 Task: Create new Company, with domain: 'mufg.com' and type: 'Other'. Add new contact for this company, with mail Id: 'Yashika34Kapoor@mufg.com', First Name: Yashika, Last name:  Kapoor, Job Title: 'Social Media Specialist', Phone Number: '(202) 555-7892'. Change life cycle stage to  Lead and lead status to  Open. Logged in from softage.5@softage.net
Action: Mouse moved to (88, 52)
Screenshot: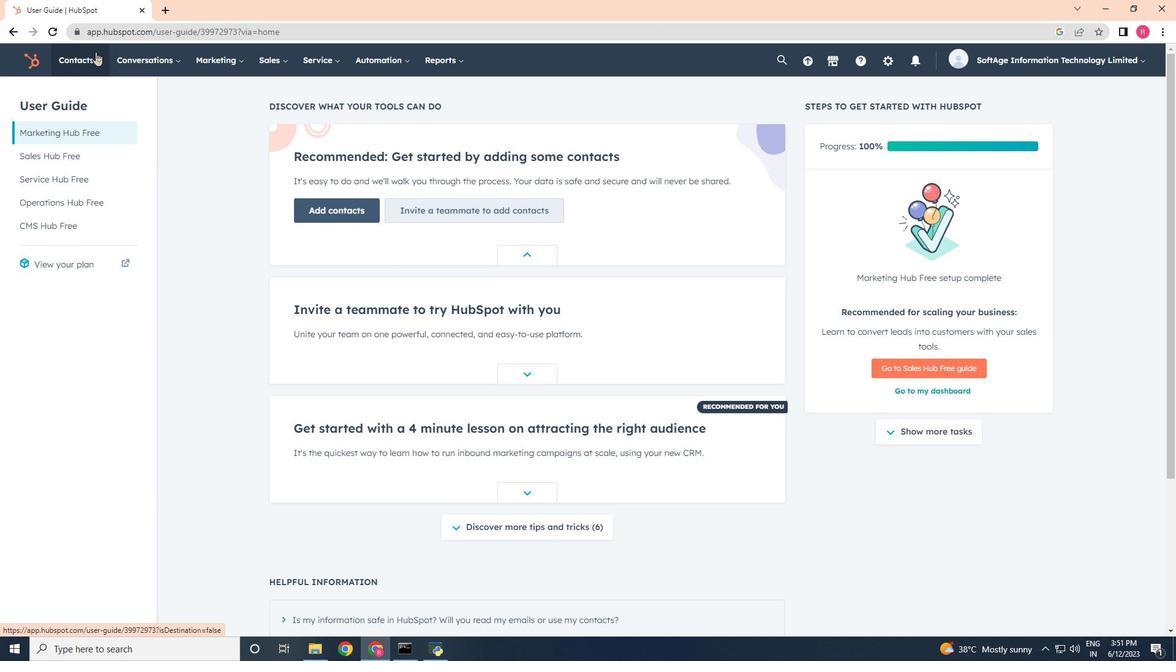 
Action: Mouse pressed left at (88, 52)
Screenshot: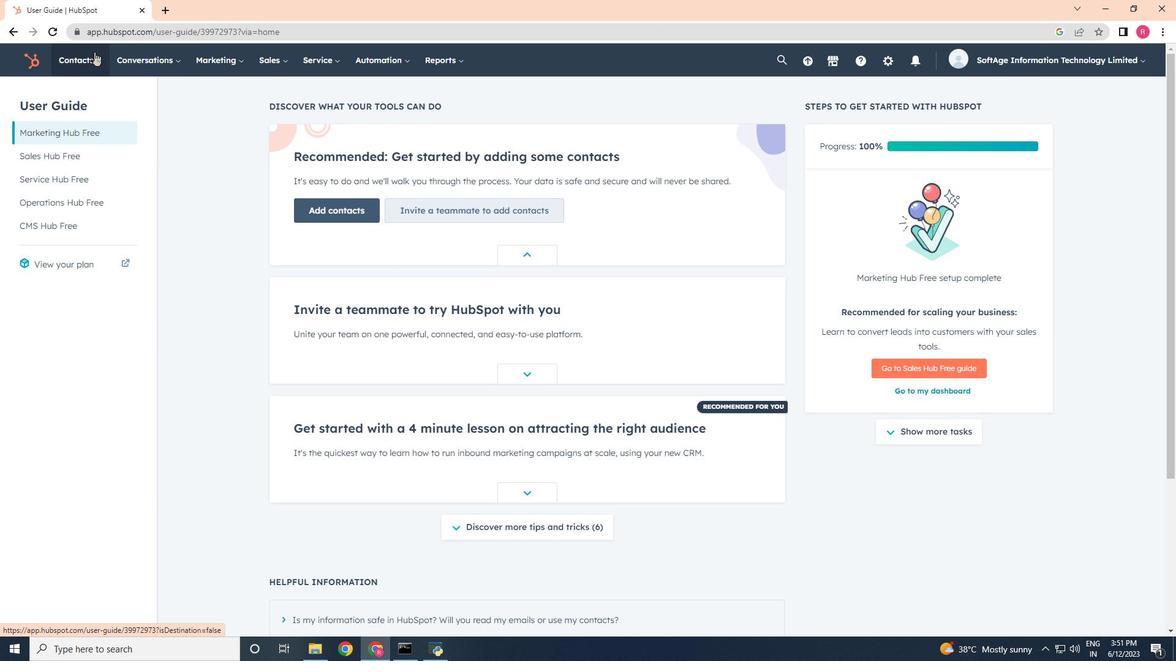 
Action: Mouse moved to (98, 119)
Screenshot: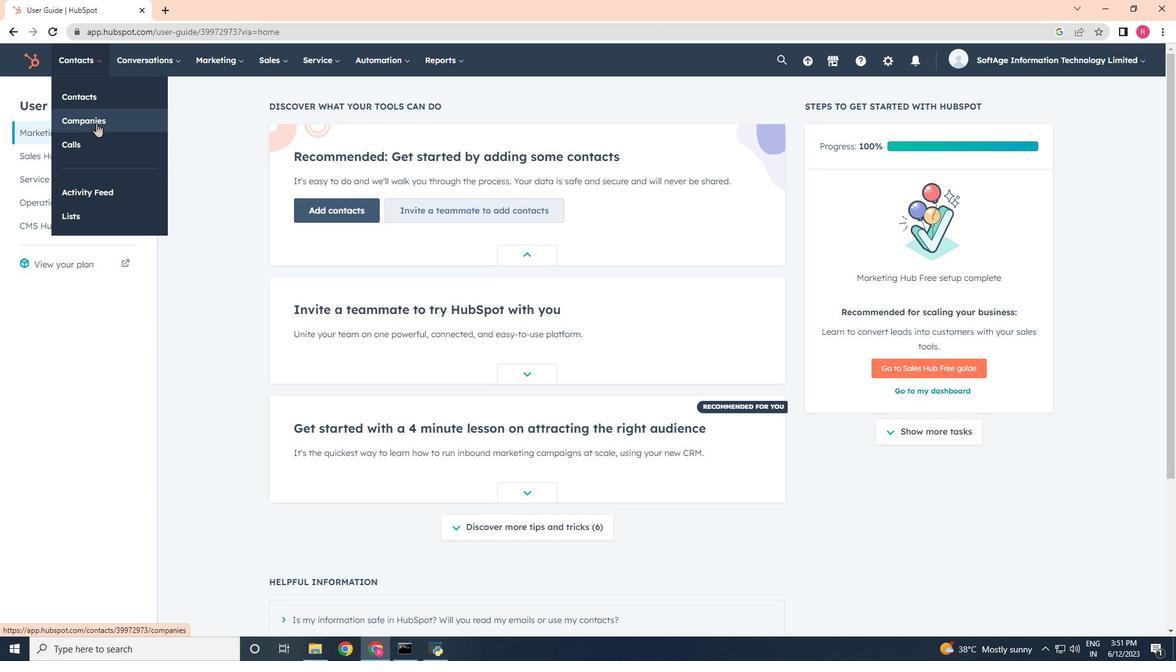 
Action: Mouse pressed left at (98, 119)
Screenshot: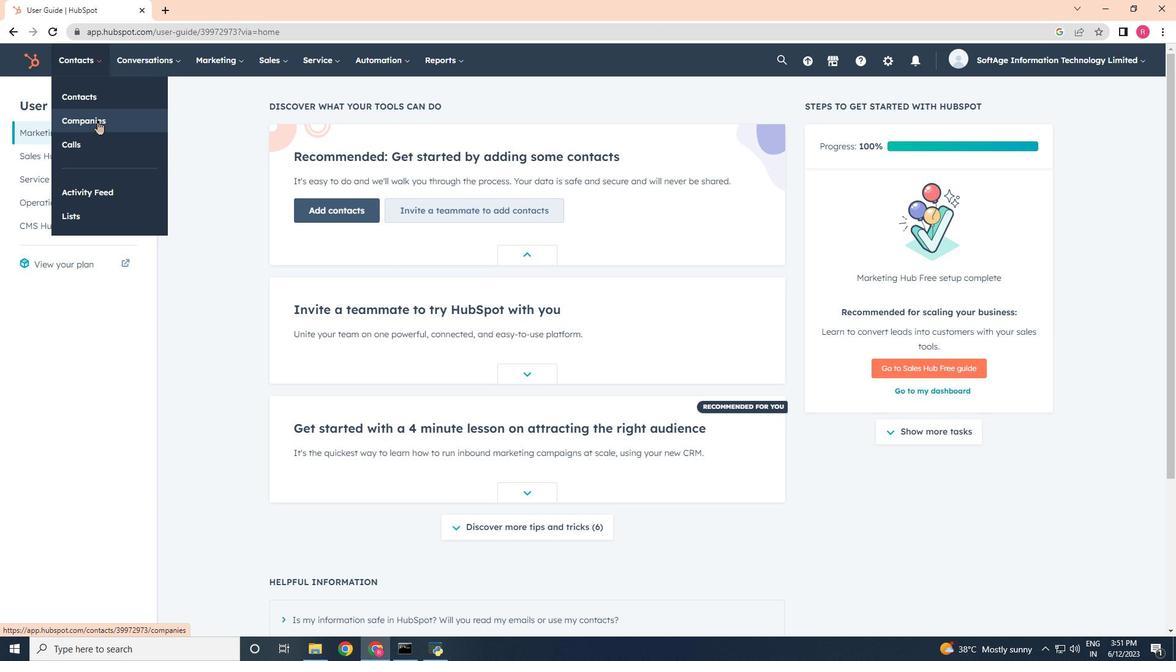 
Action: Mouse moved to (1092, 105)
Screenshot: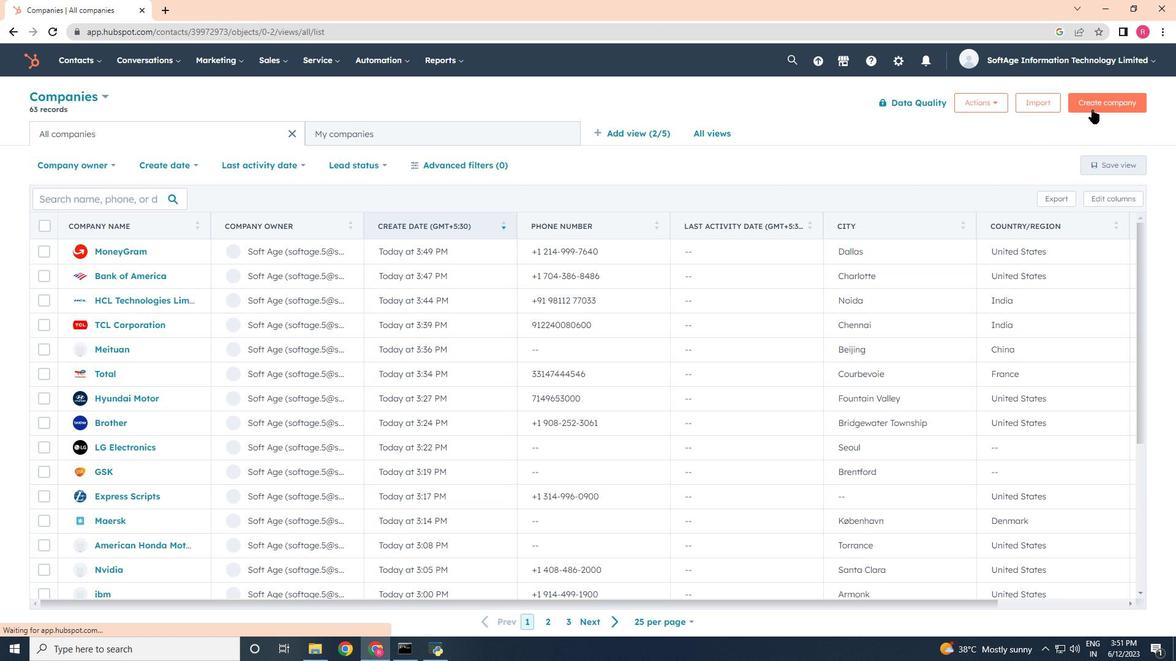 
Action: Mouse pressed left at (1092, 105)
Screenshot: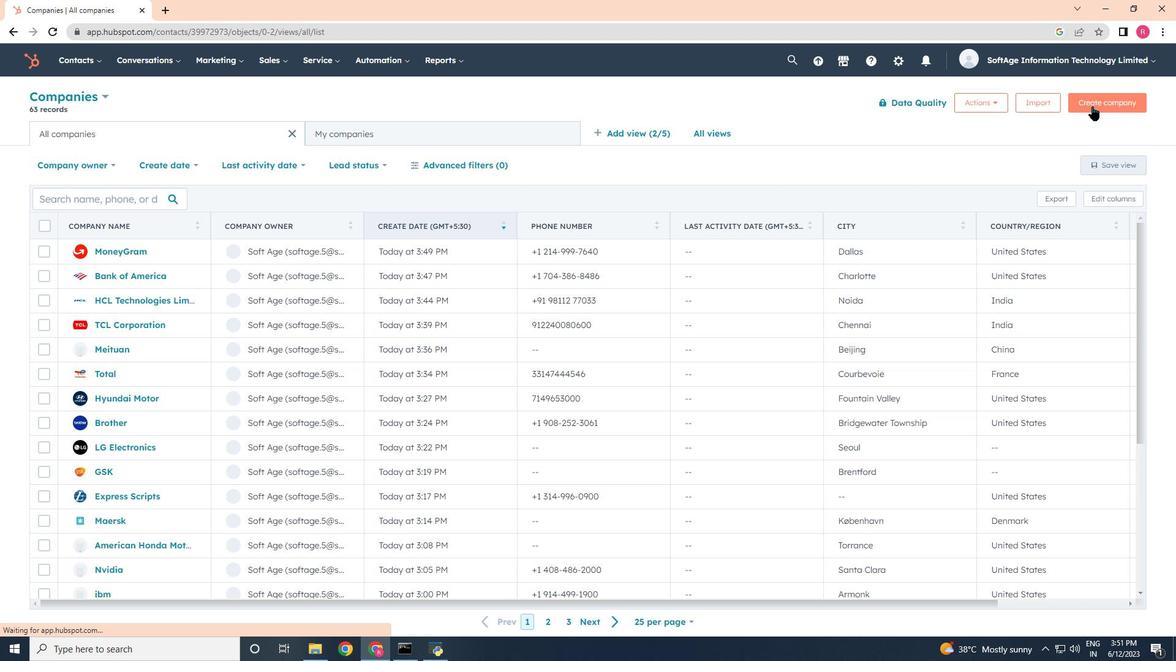 
Action: Mouse moved to (921, 164)
Screenshot: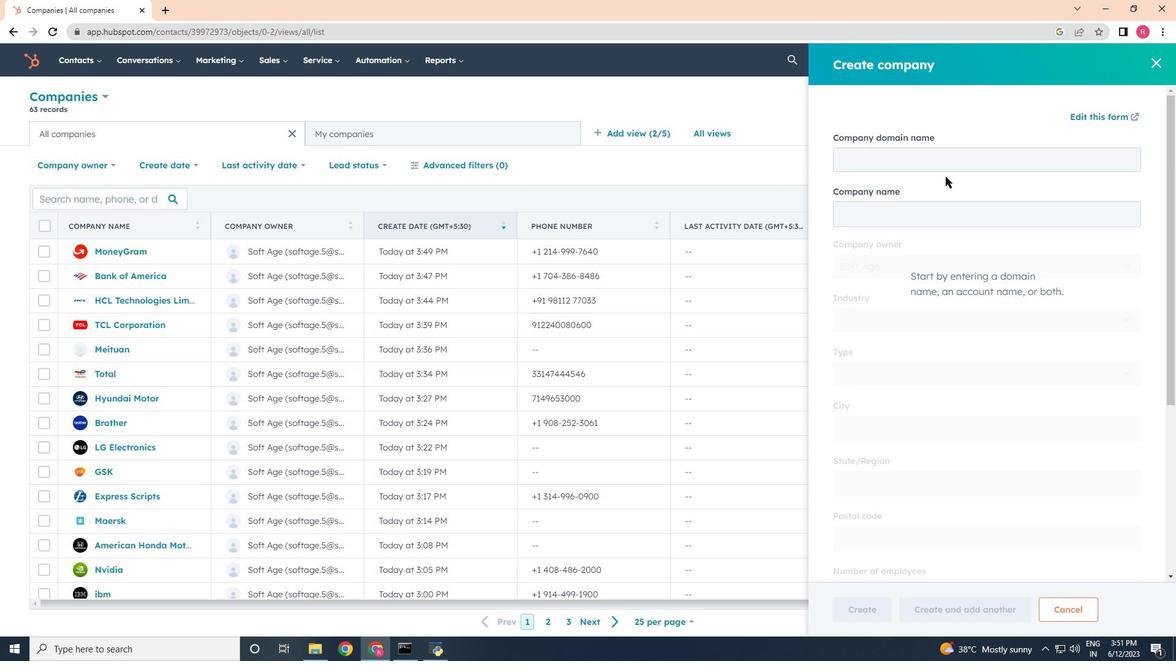 
Action: Mouse pressed left at (921, 164)
Screenshot: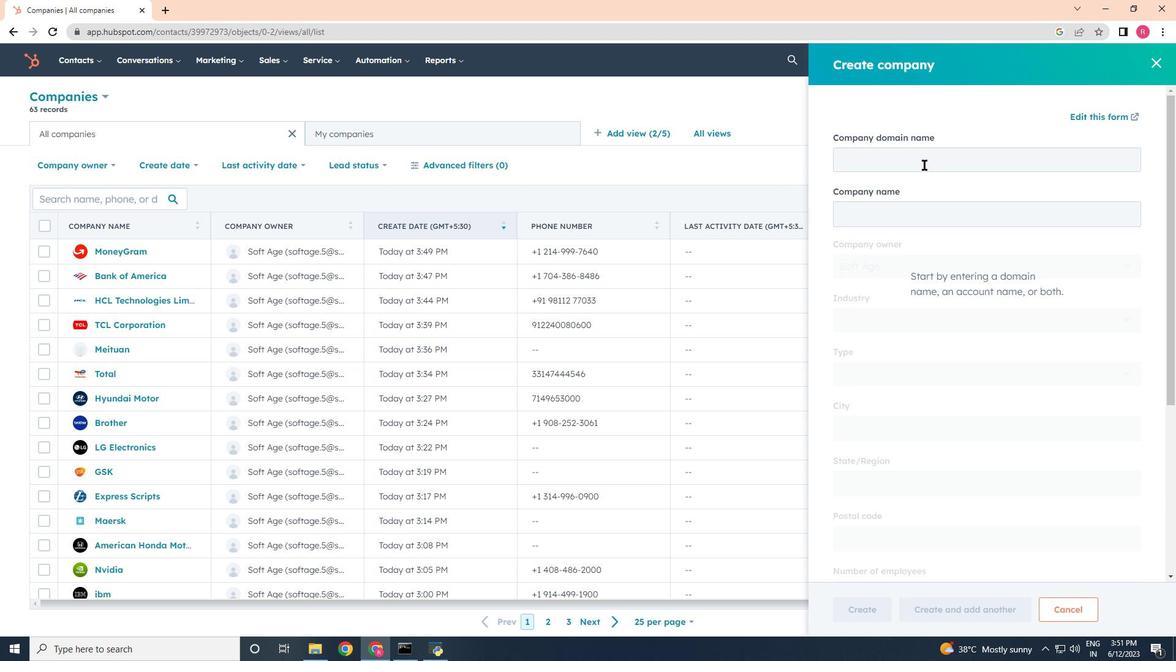 
Action: Key pressed mufg.com<Key.tab><Key.tab><Key.tab><Key.tab><Key.down><Key.up>
Screenshot: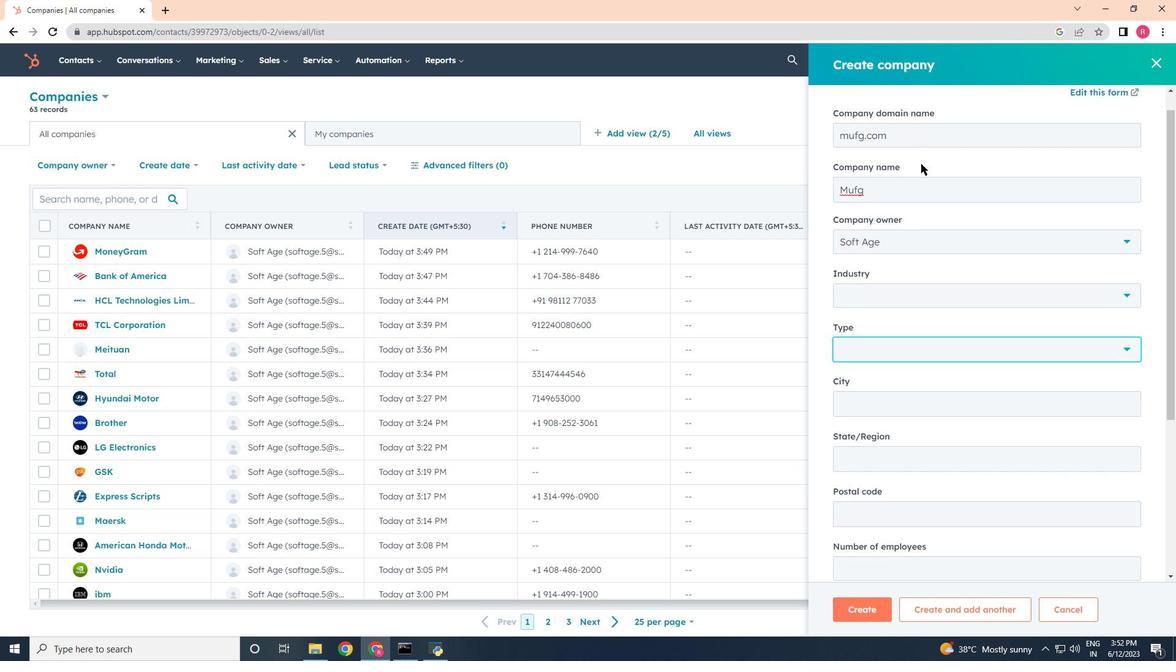 
Action: Mouse moved to (879, 393)
Screenshot: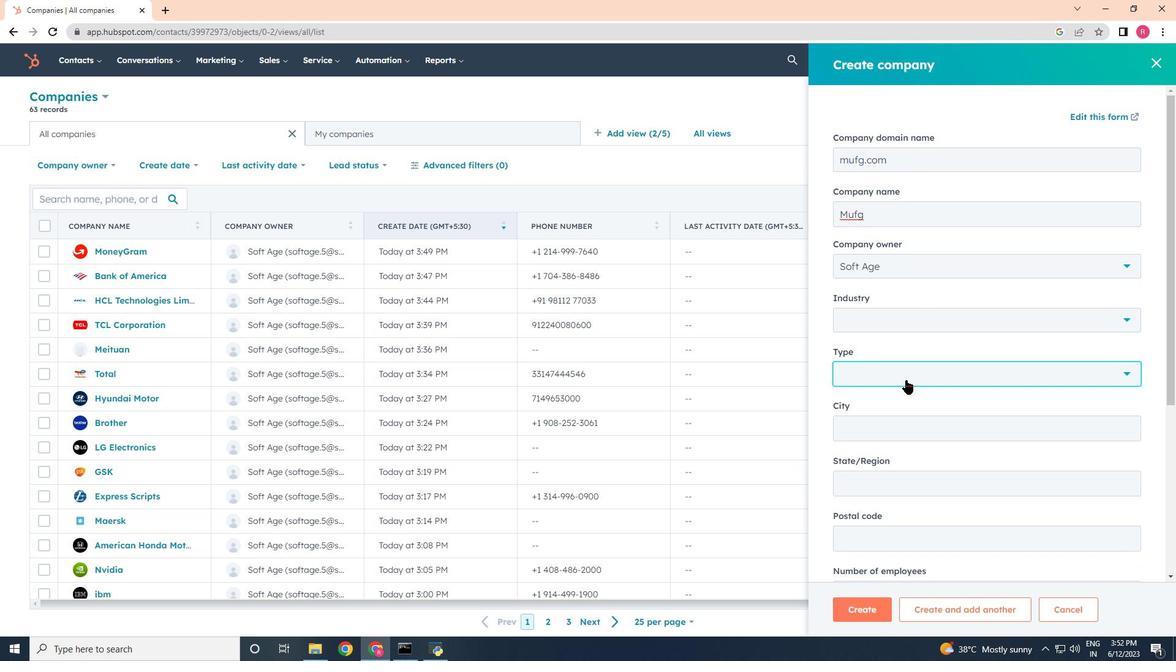 
Action: Mouse pressed left at (879, 393)
Screenshot: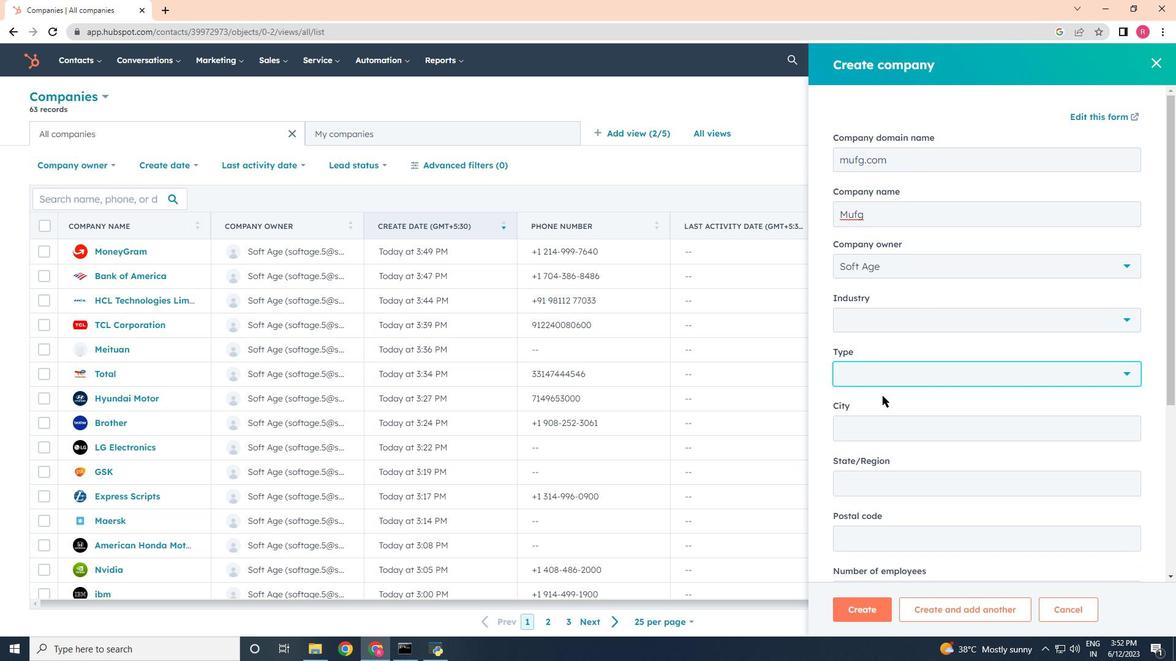 
Action: Mouse moved to (877, 378)
Screenshot: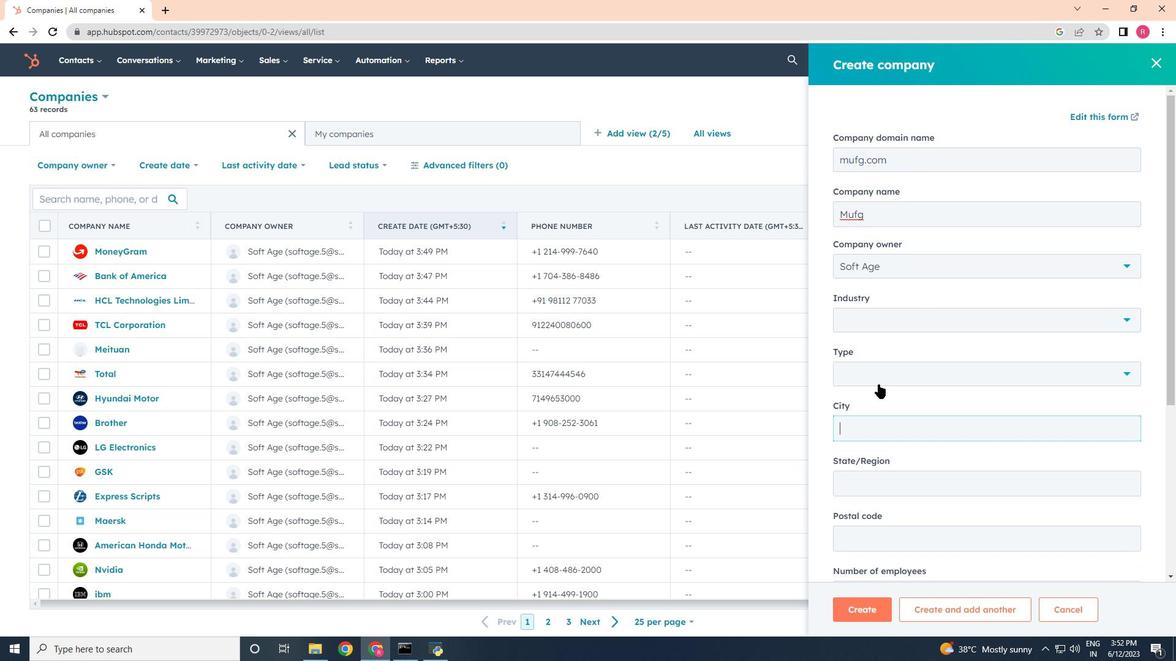 
Action: Mouse pressed left at (877, 378)
Screenshot: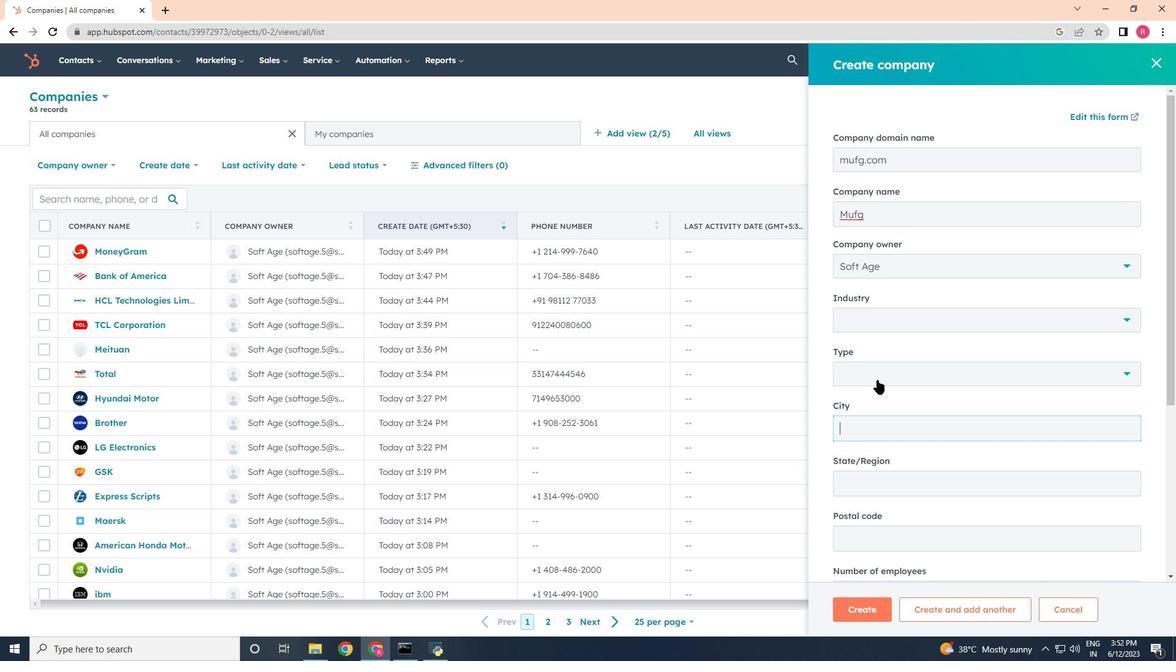
Action: Mouse moved to (874, 507)
Screenshot: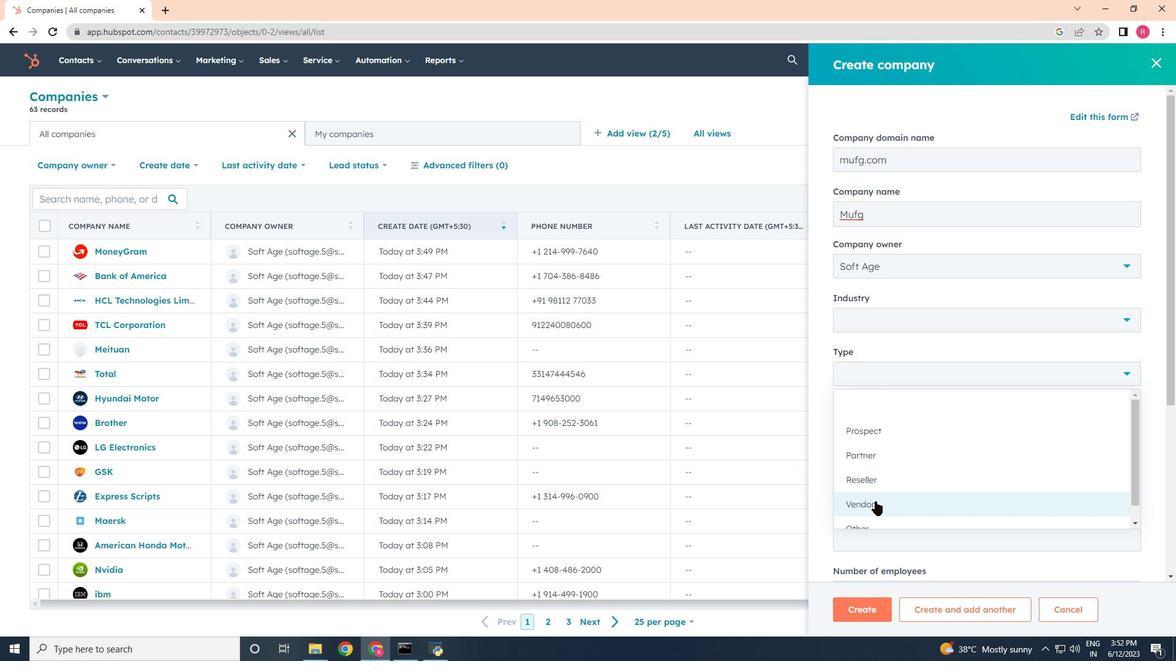 
Action: Mouse scrolled (874, 507) with delta (0, 0)
Screenshot: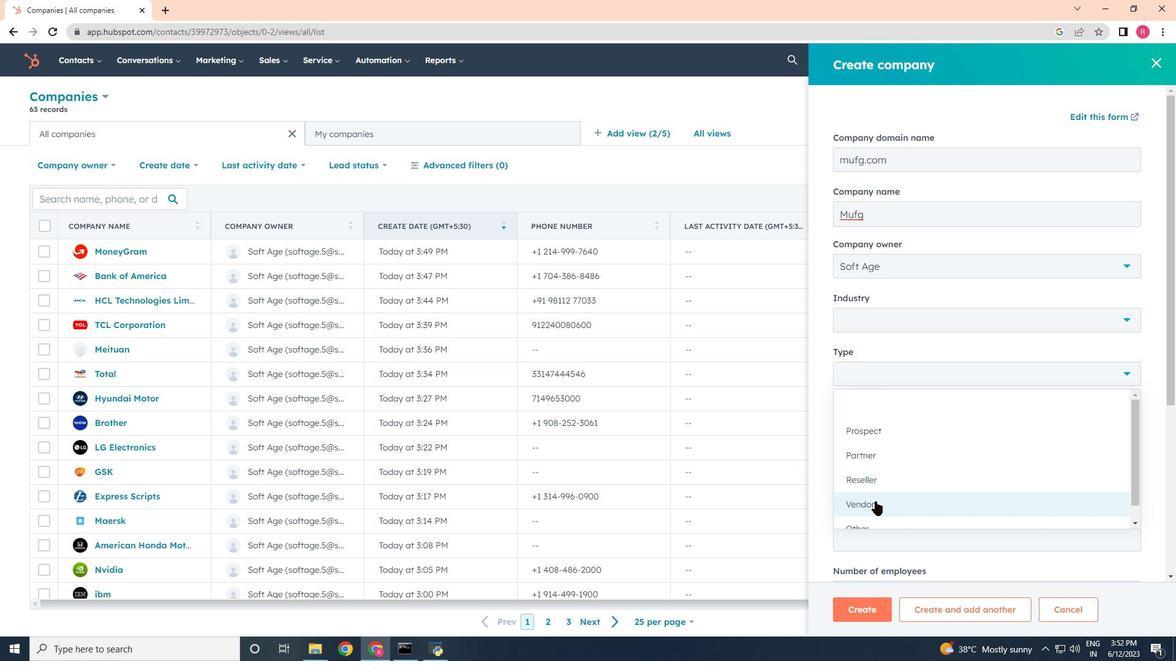 
Action: Mouse moved to (874, 511)
Screenshot: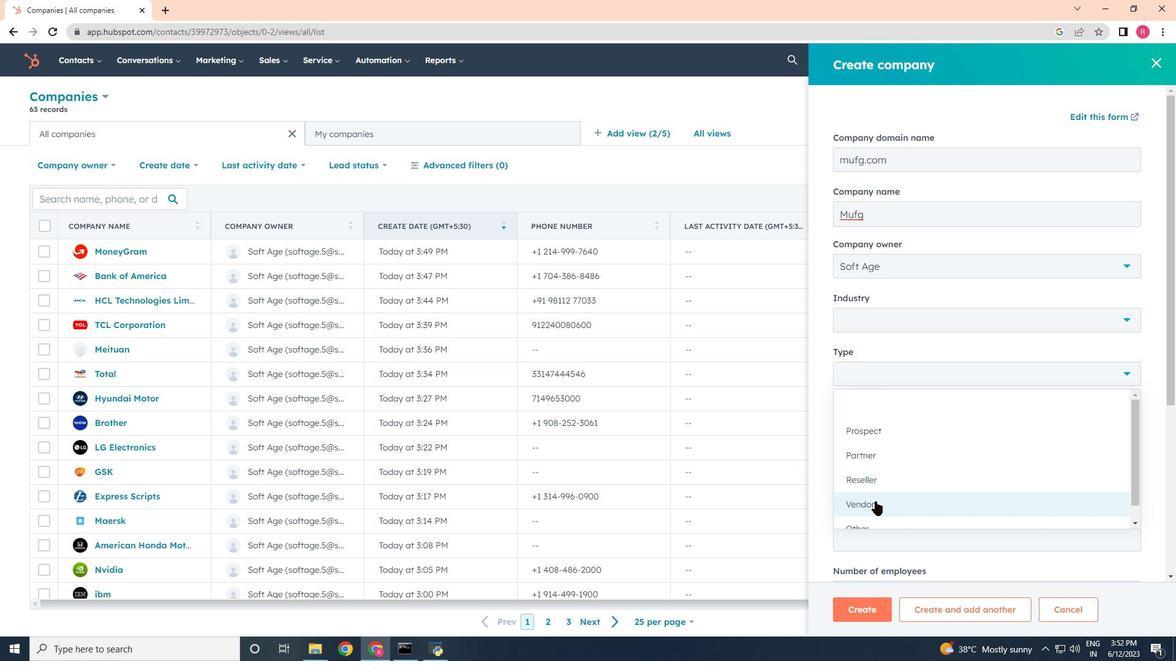 
Action: Mouse scrolled (874, 510) with delta (0, 0)
Screenshot: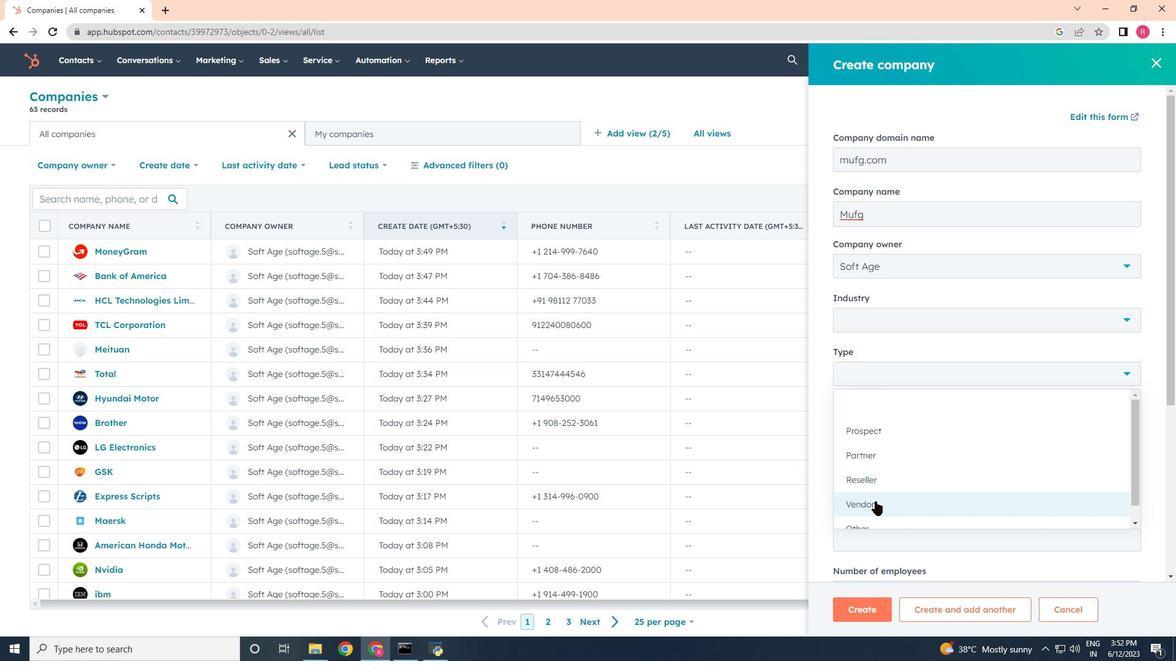 
Action: Mouse scrolled (874, 510) with delta (0, 0)
Screenshot: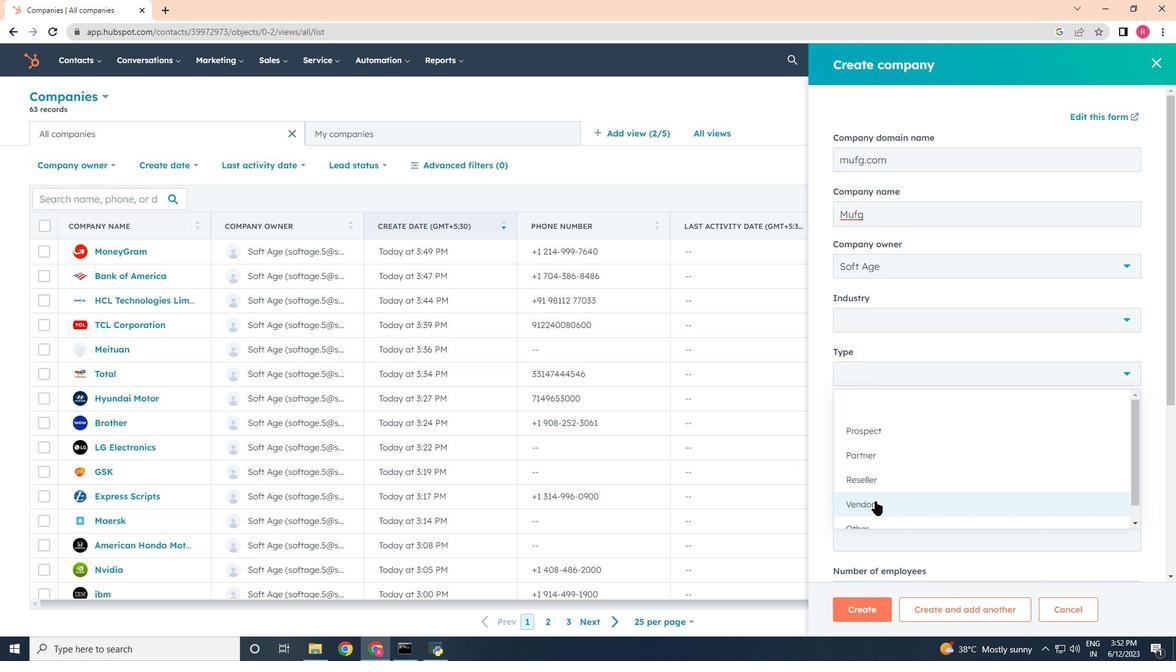 
Action: Mouse moved to (873, 512)
Screenshot: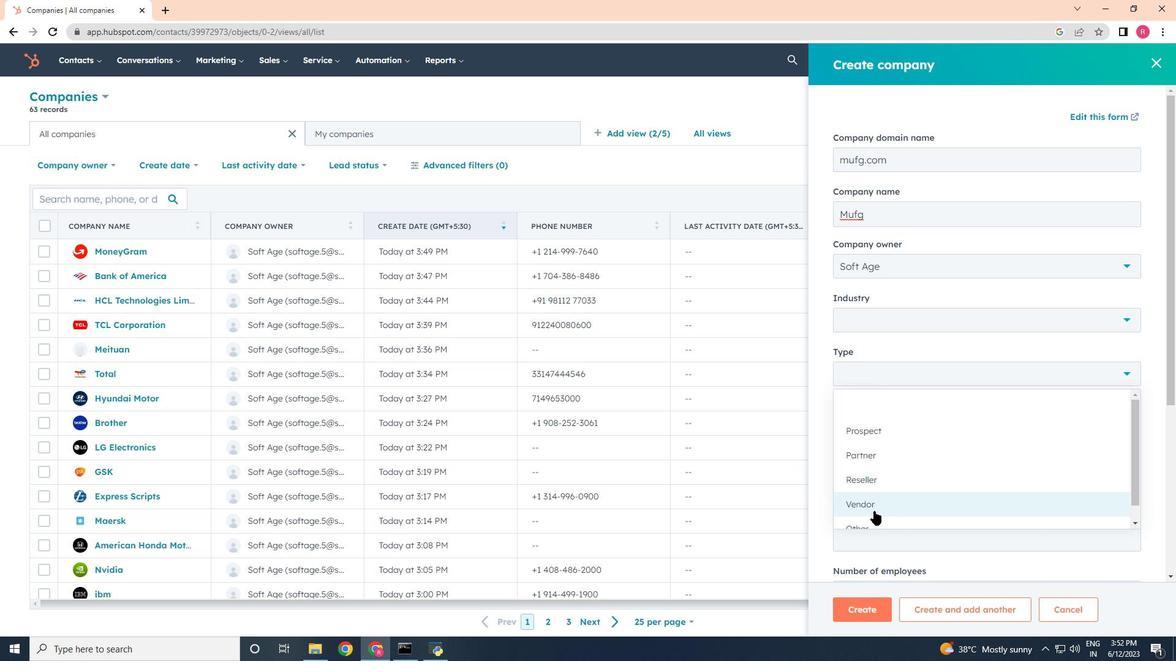 
Action: Mouse pressed left at (873, 512)
Screenshot: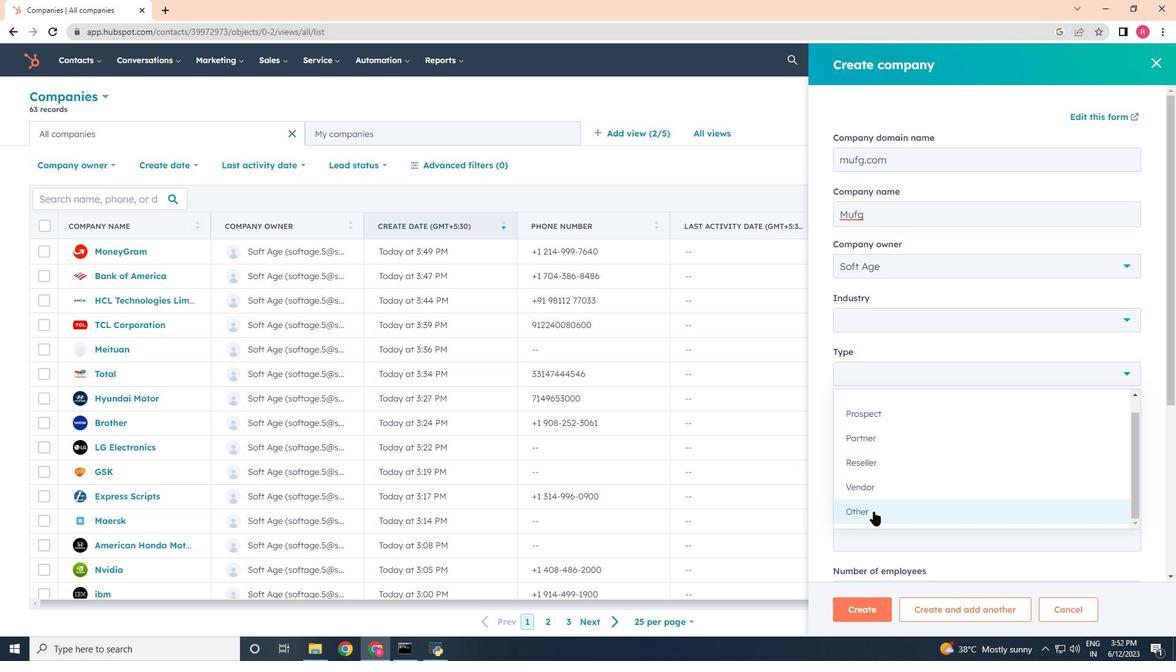 
Action: Mouse moved to (865, 440)
Screenshot: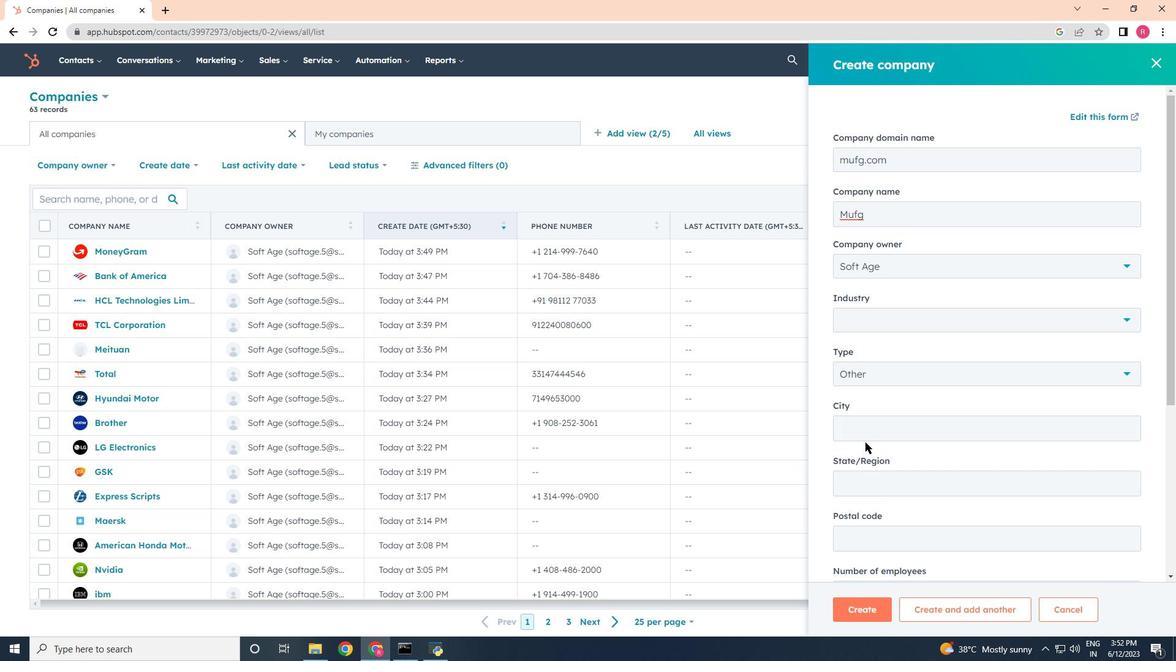 
Action: Mouse scrolled (865, 441) with delta (0, 0)
Screenshot: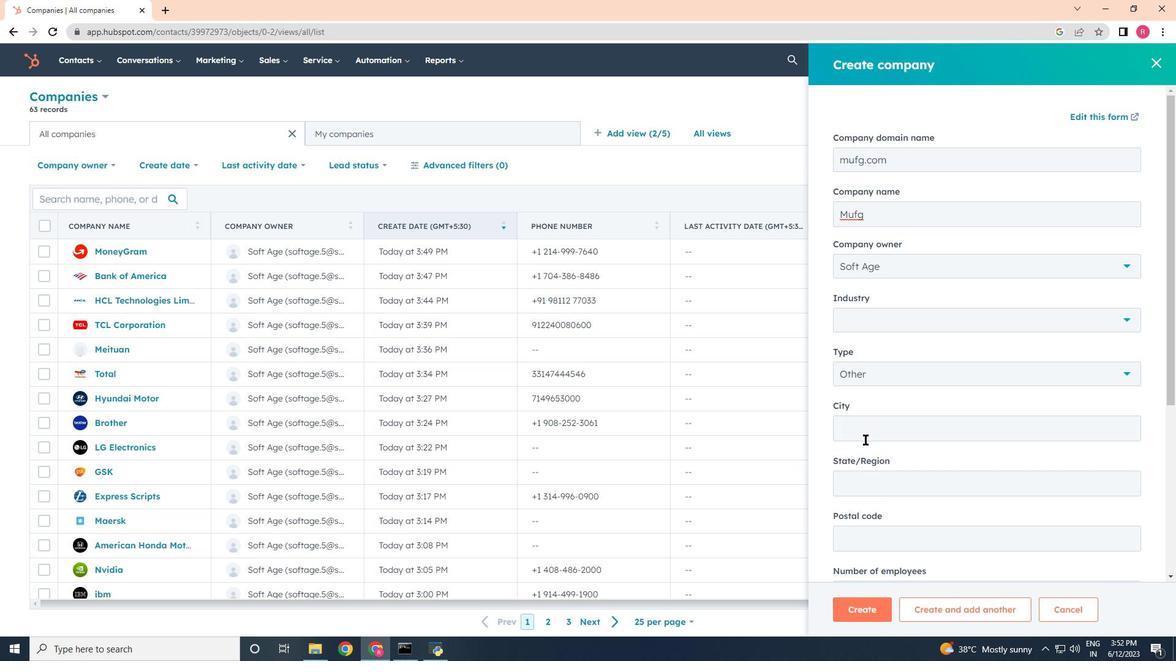 
Action: Mouse scrolled (865, 441) with delta (0, 0)
Screenshot: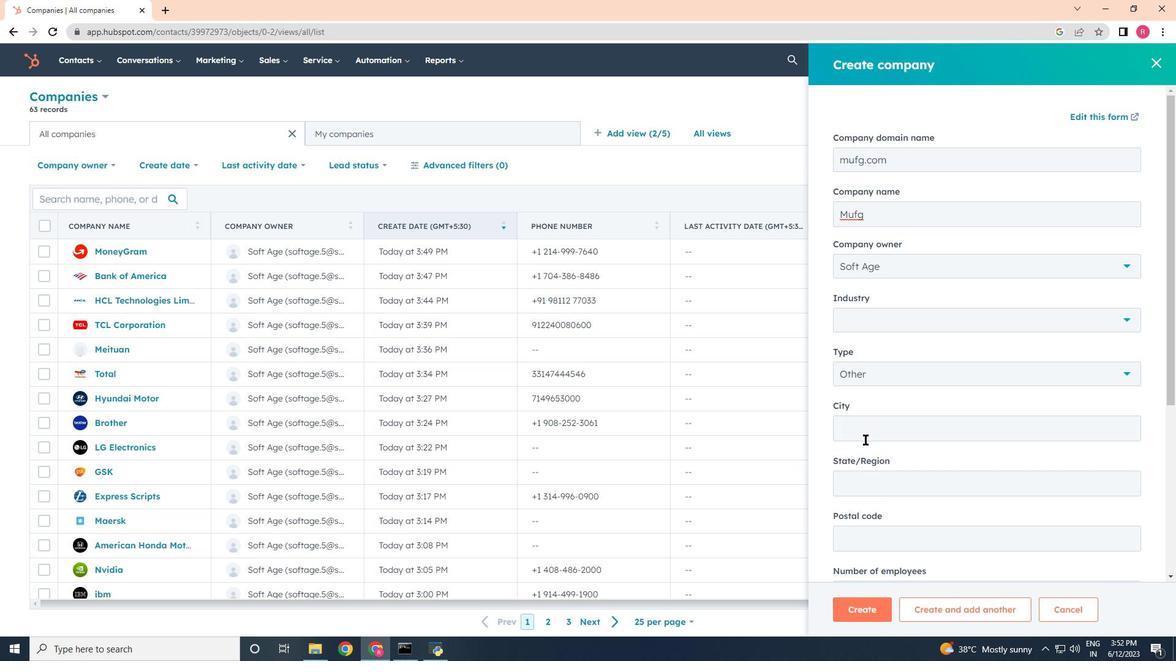 
Action: Mouse scrolled (865, 441) with delta (0, 0)
Screenshot: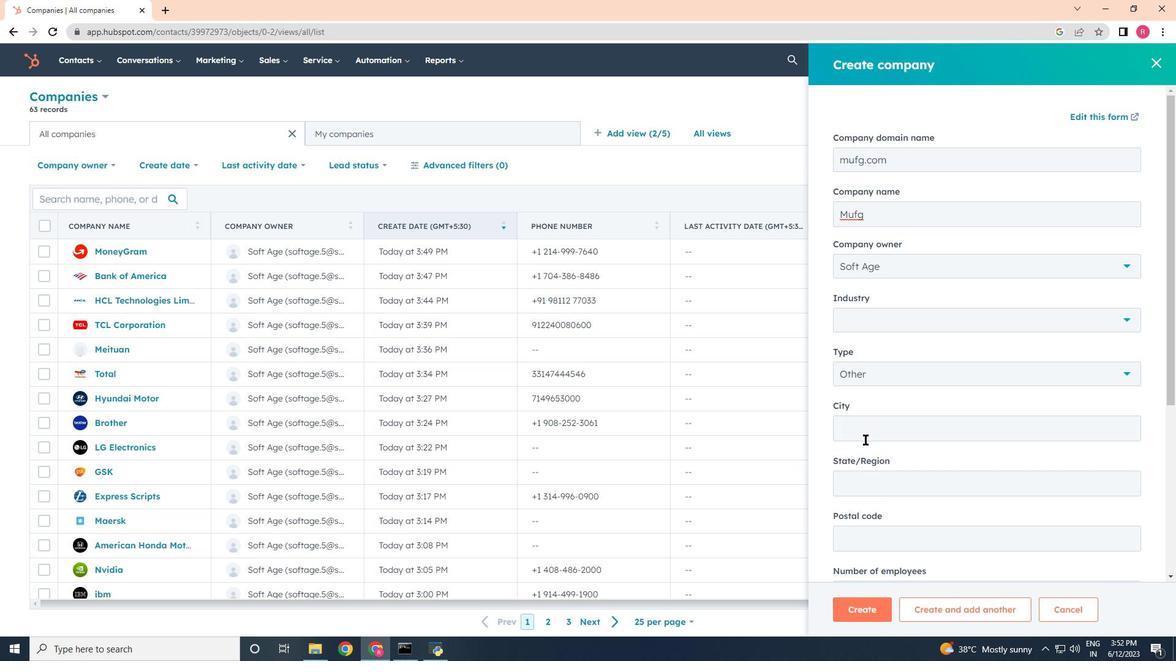 
Action: Mouse scrolled (865, 441) with delta (0, 0)
Screenshot: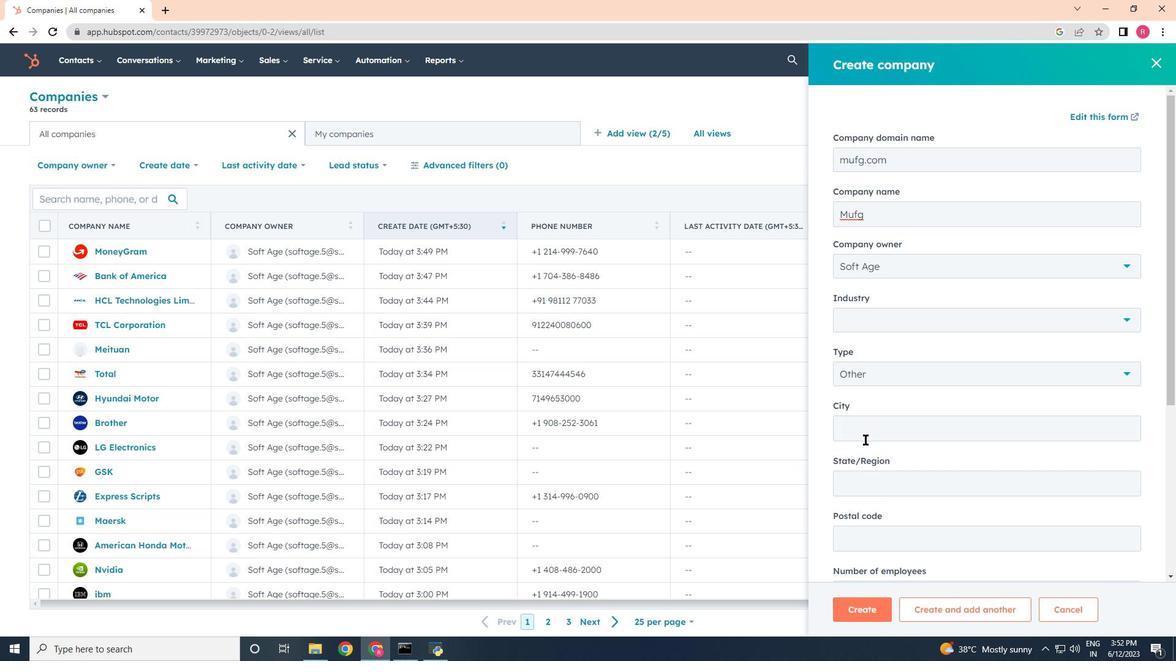 
Action: Mouse moved to (869, 605)
Screenshot: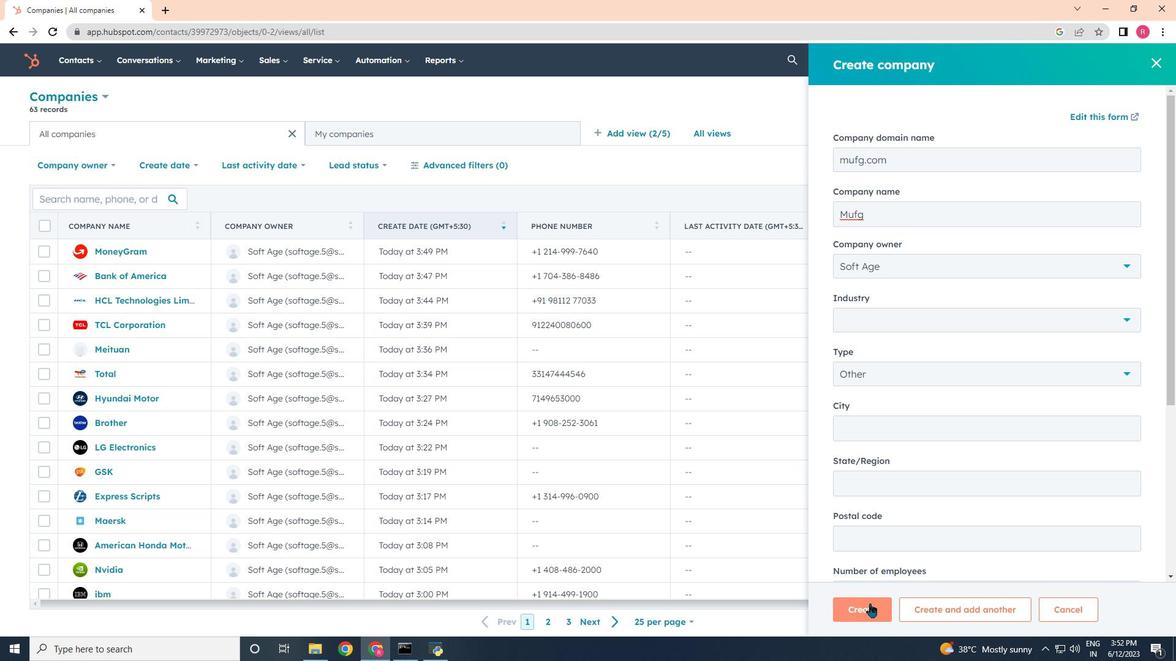 
Action: Mouse pressed left at (869, 605)
Screenshot: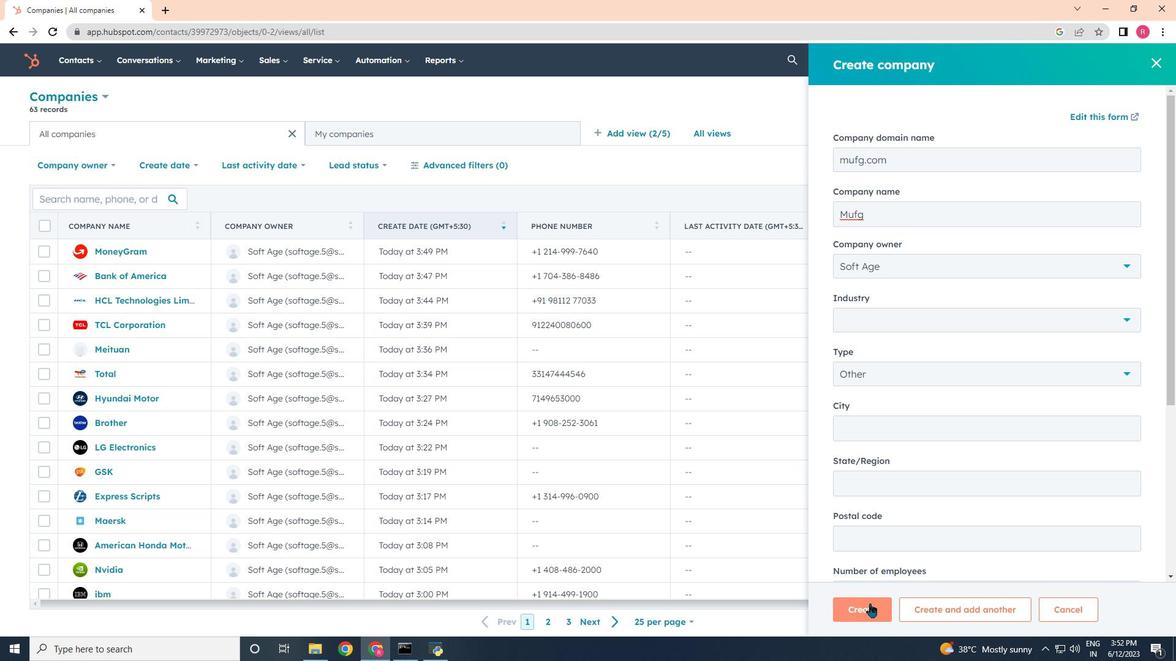 
Action: Mouse moved to (839, 396)
Screenshot: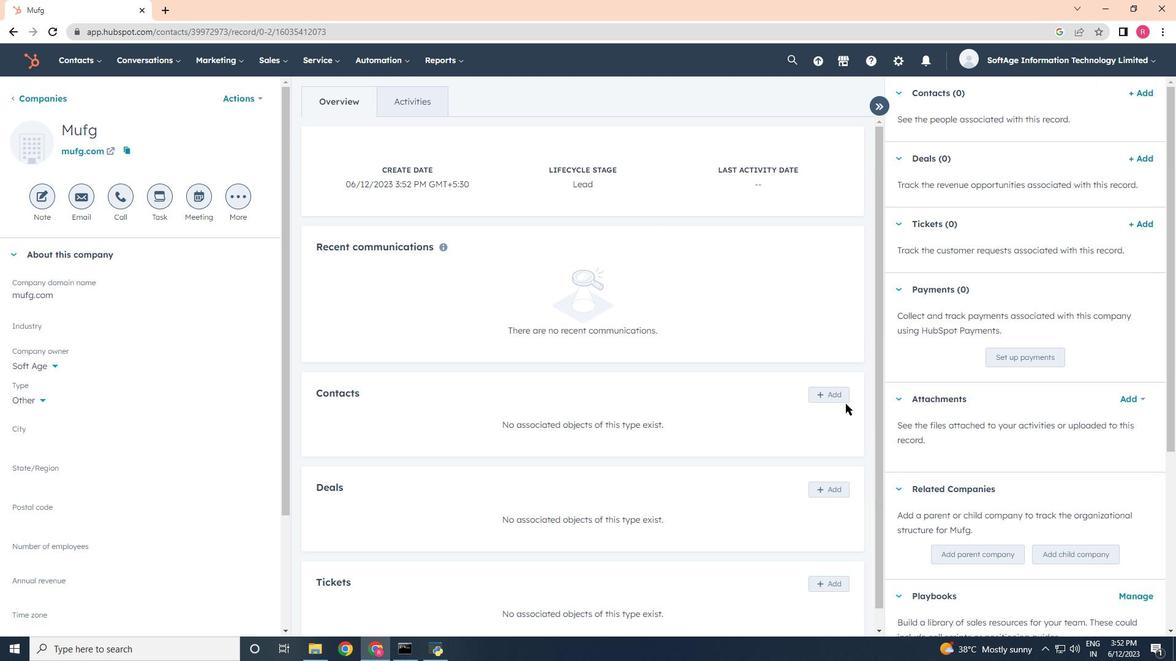 
Action: Mouse pressed left at (839, 396)
Screenshot: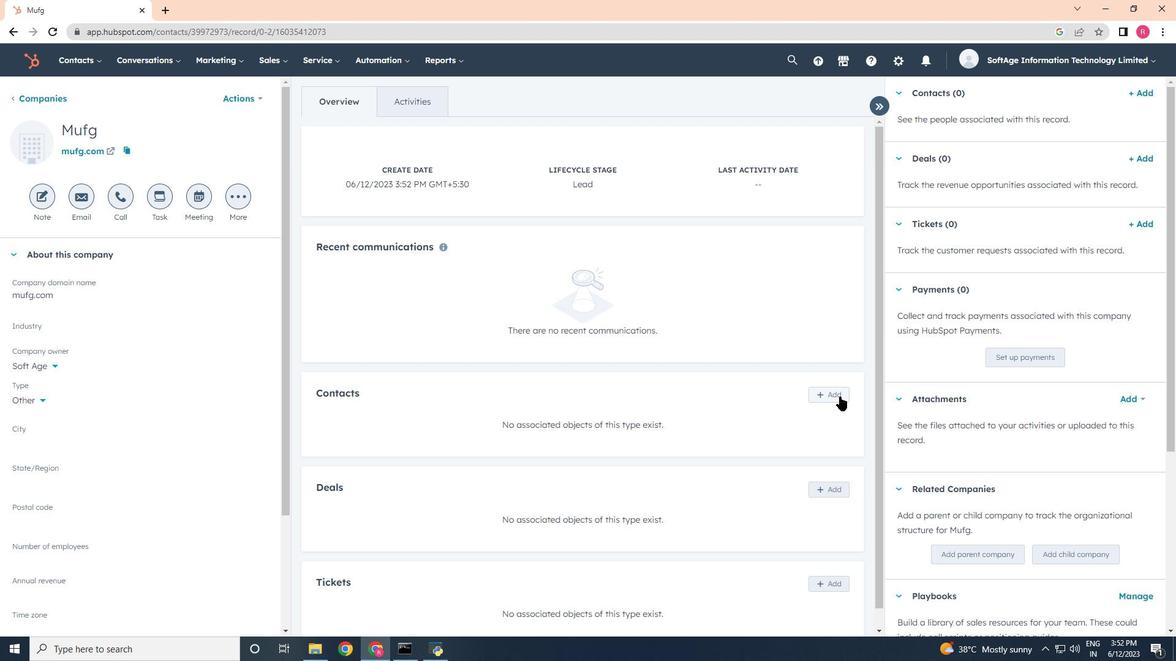 
Action: Mouse moved to (920, 117)
Screenshot: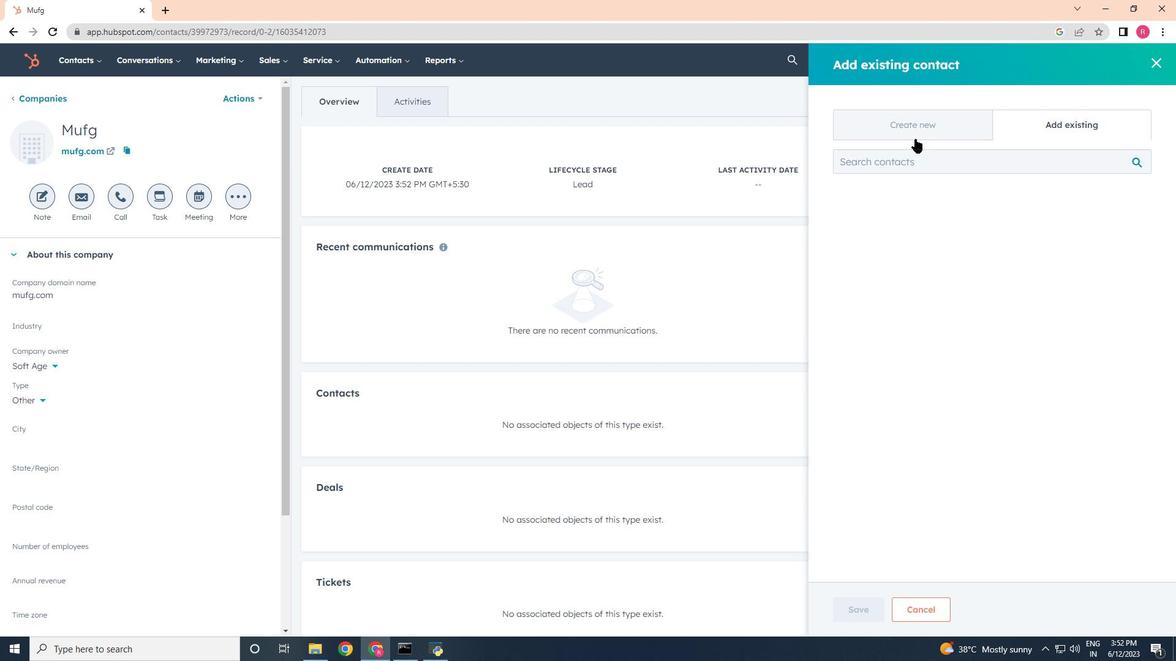 
Action: Mouse pressed left at (920, 117)
Screenshot: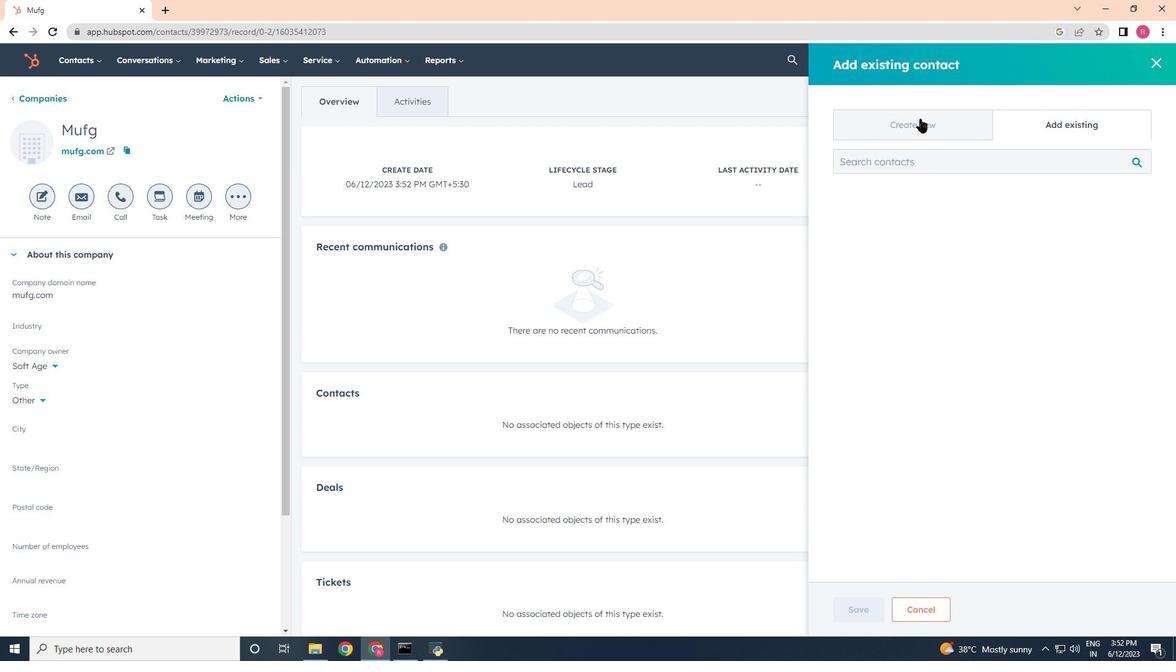 
Action: Mouse moved to (886, 205)
Screenshot: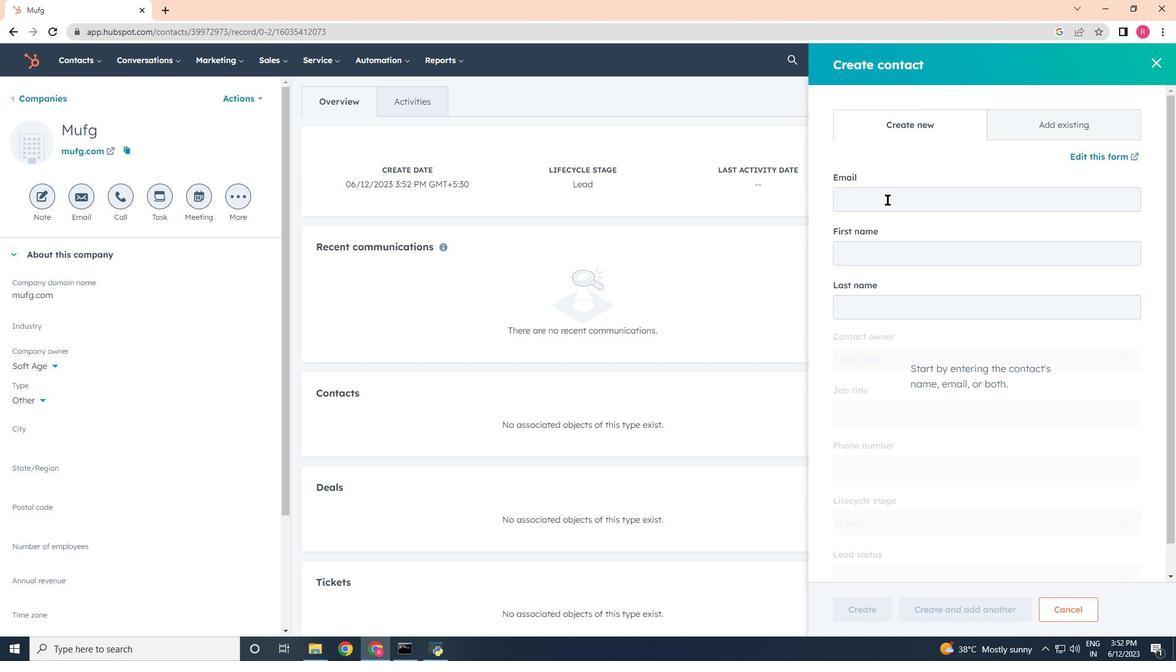 
Action: Mouse pressed left at (886, 205)
Screenshot: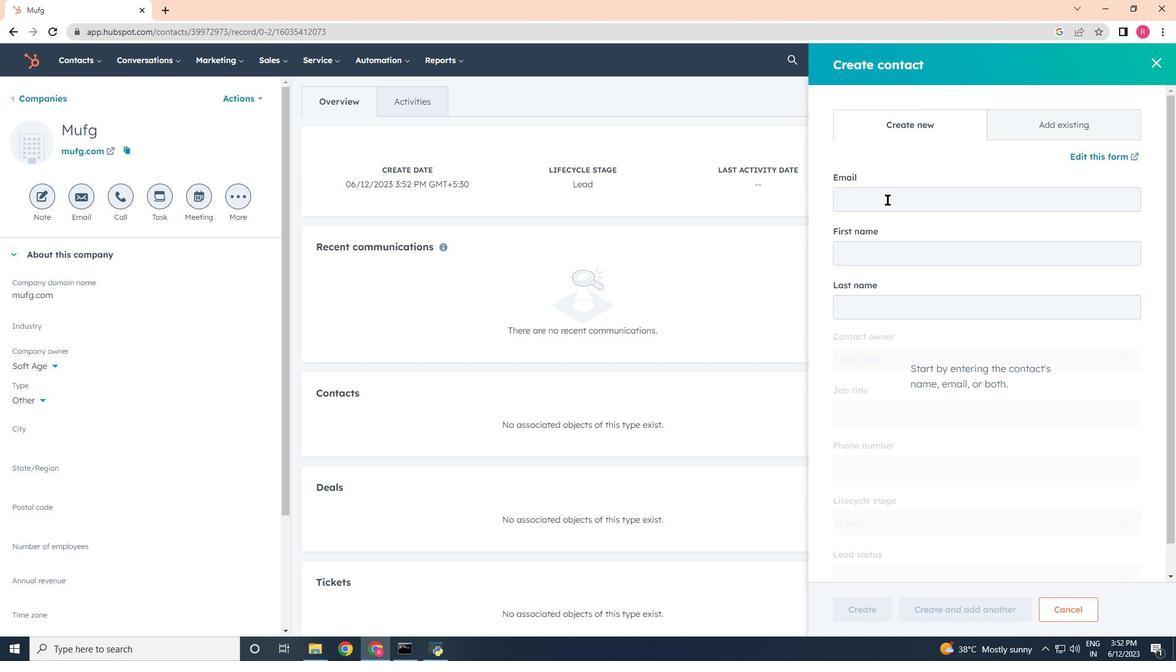 
Action: Mouse moved to (886, 205)
Screenshot: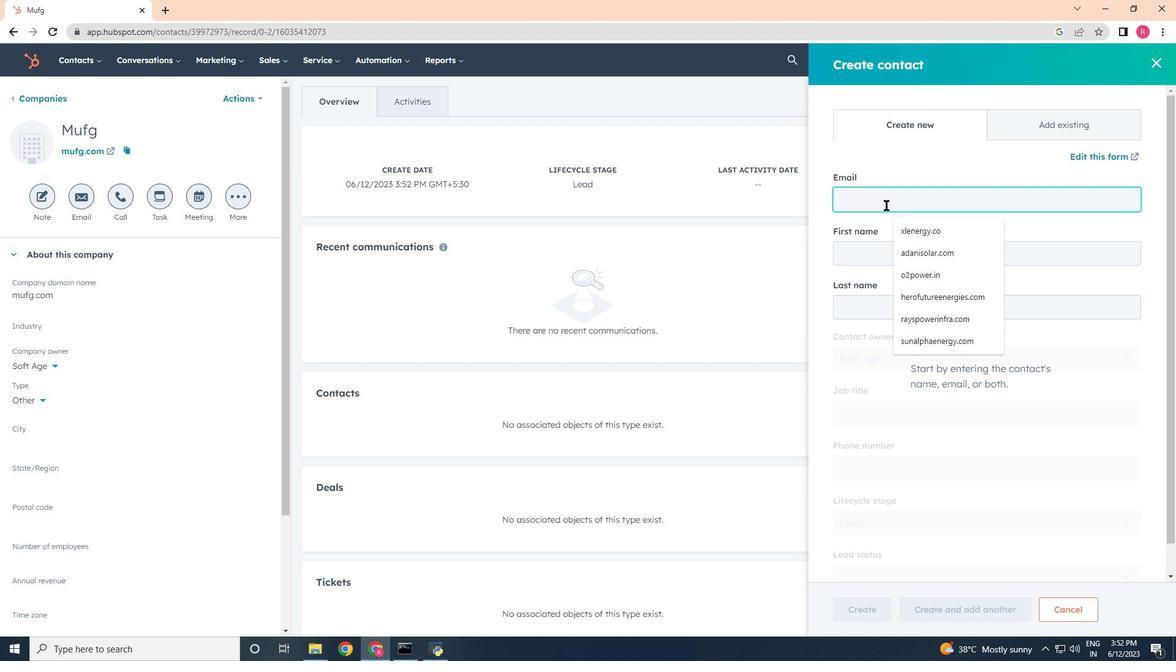 
Action: Key pressed <Key.shift><Key.shift><Key.shift>Yashika34<Key.shift>Kapoor<Key.shift>@mufg.com
Screenshot: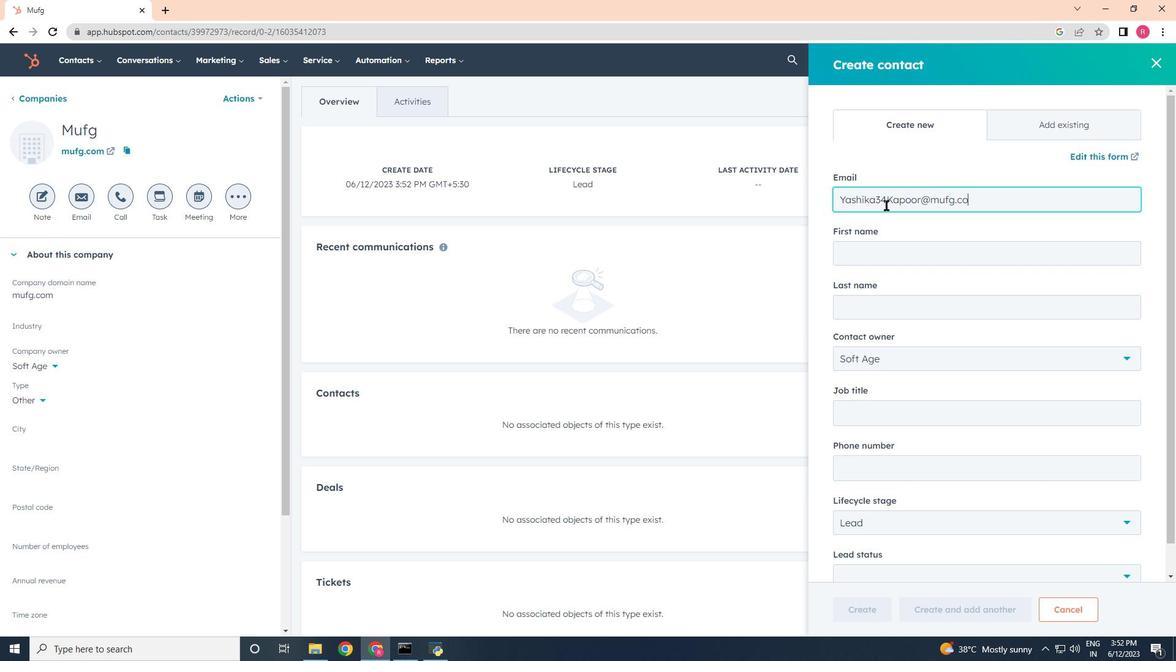 
Action: Mouse moved to (892, 256)
Screenshot: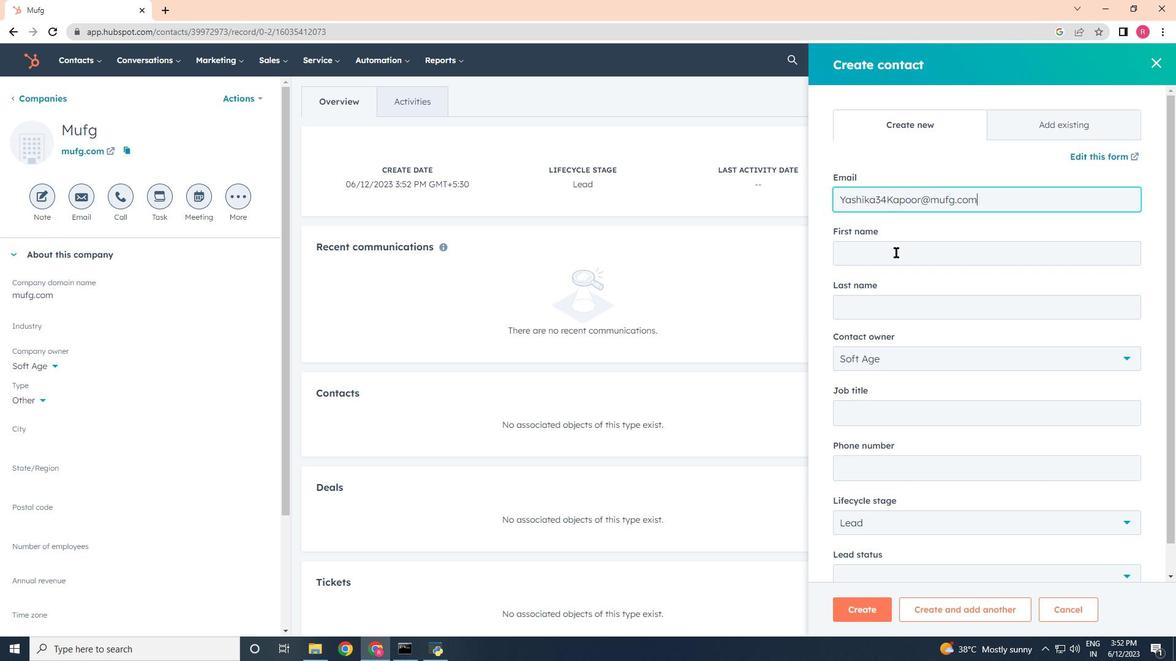 
Action: Mouse pressed left at (892, 256)
Screenshot: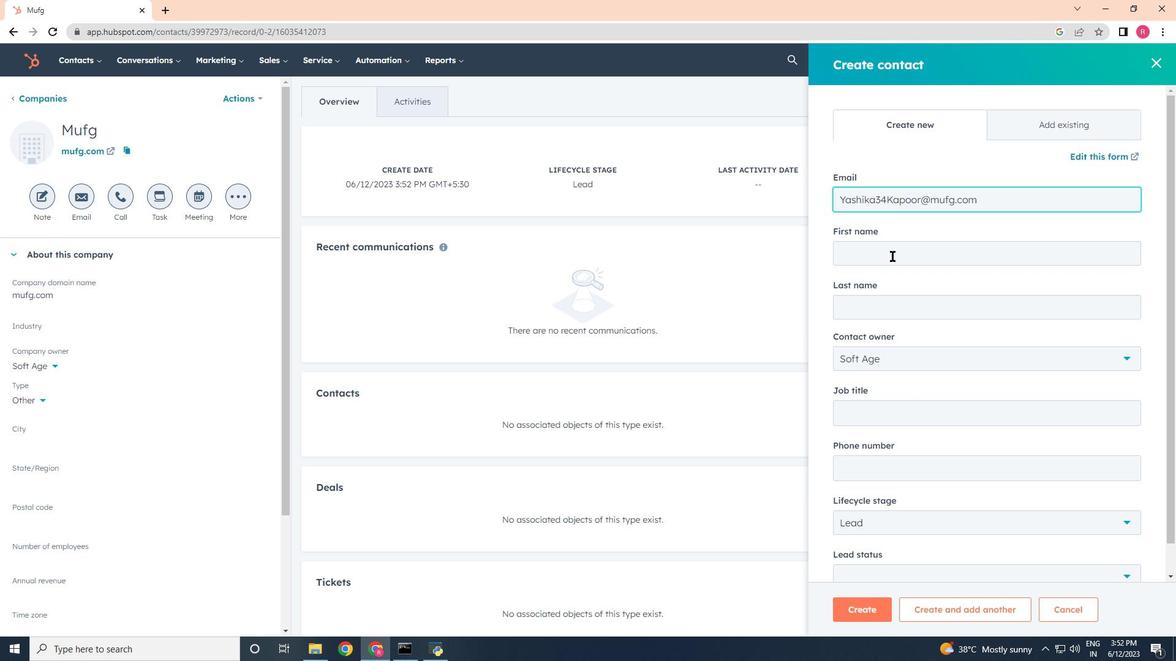 
Action: Mouse moved to (891, 256)
Screenshot: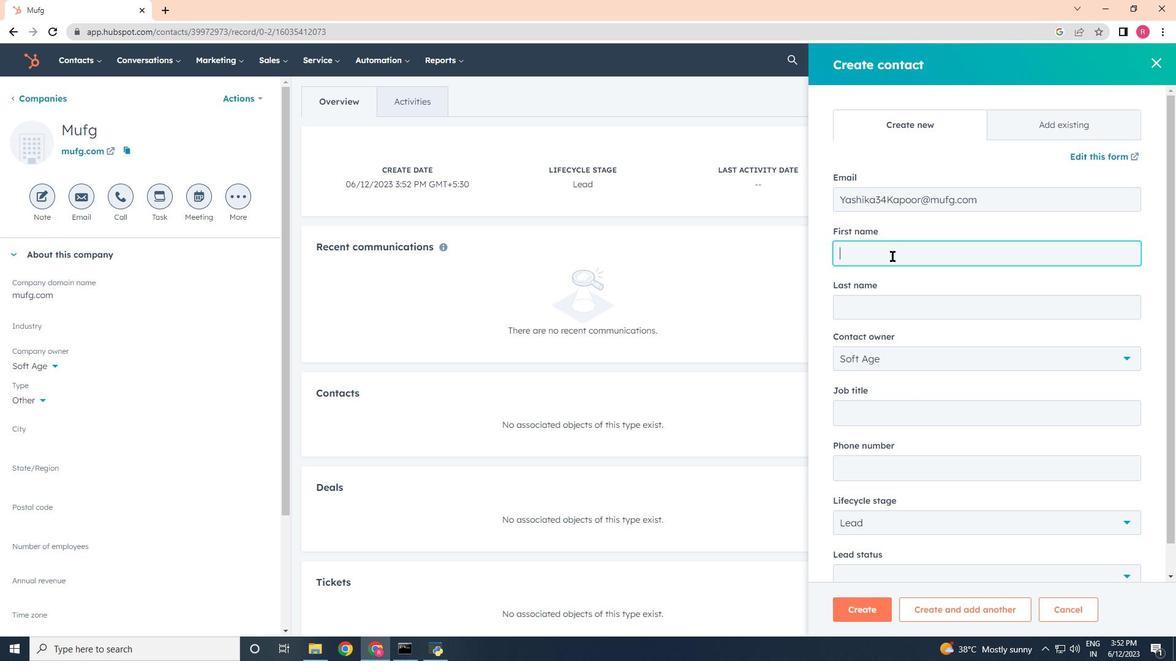 
Action: Key pressed <Key.shift>Yashika<Key.tab><Key.shift>Kapoor<Key.tab><Key.tab><Key.shift><Key.shift><Key.shift><Key.shift>Social<Key.space><Key.shift>Media<Key.space><Key.shift>Specialist
Screenshot: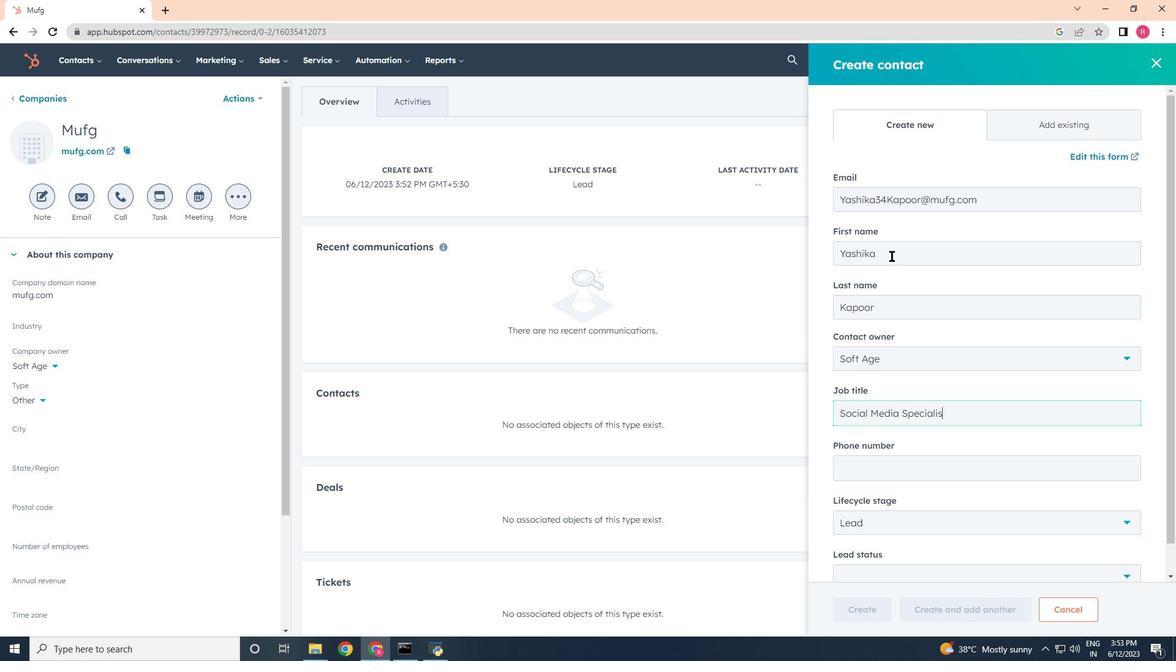 
Action: Mouse moved to (907, 473)
Screenshot: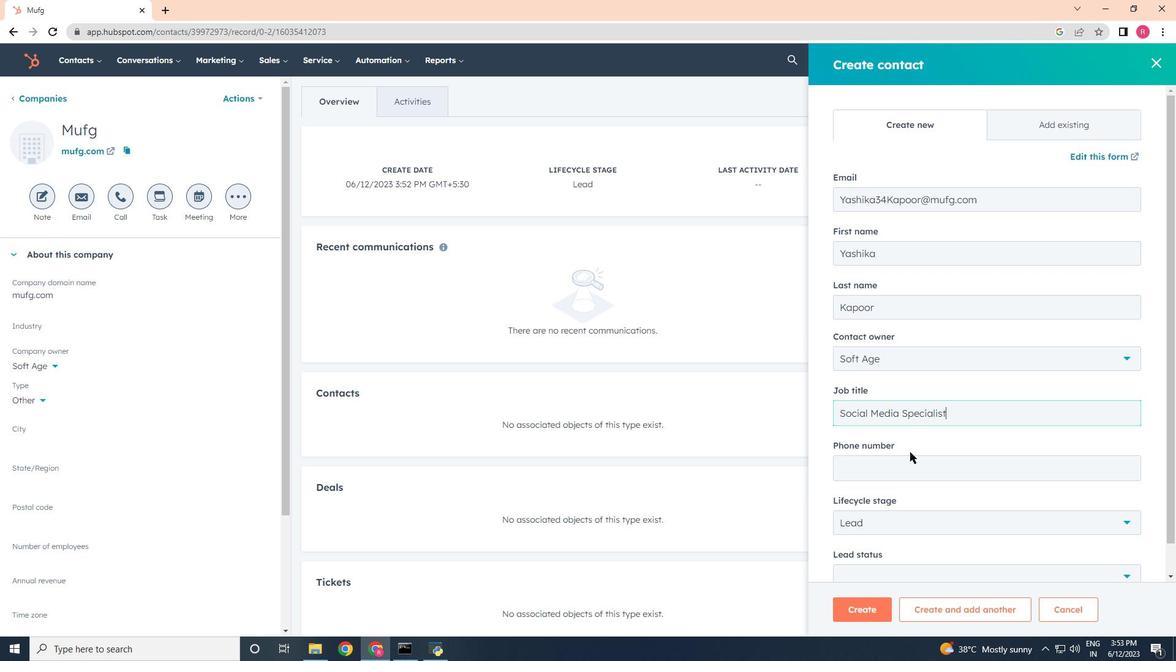 
Action: Mouse pressed left at (907, 473)
Screenshot: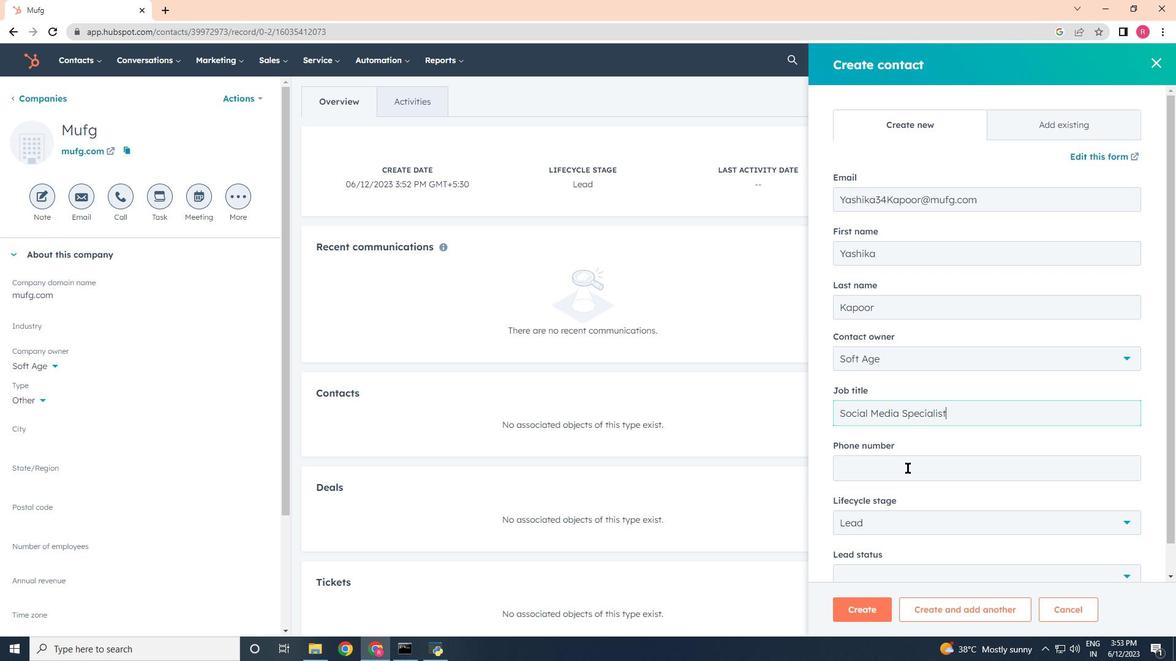 
Action: Key pressed 2025557892
Screenshot: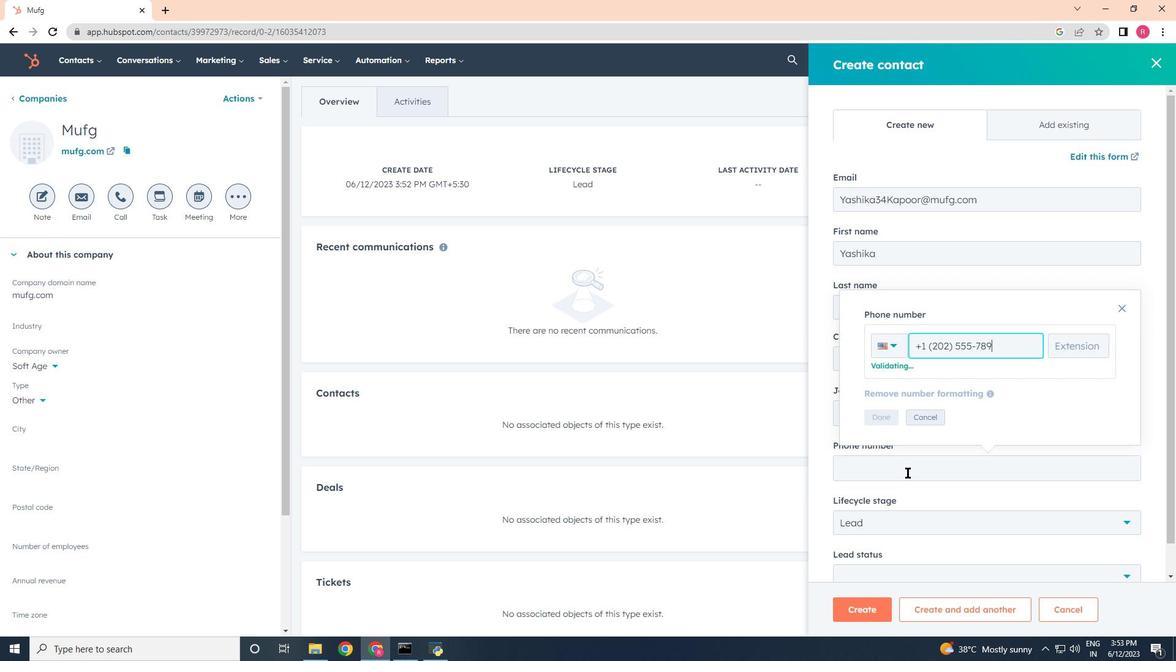 
Action: Mouse moved to (871, 412)
Screenshot: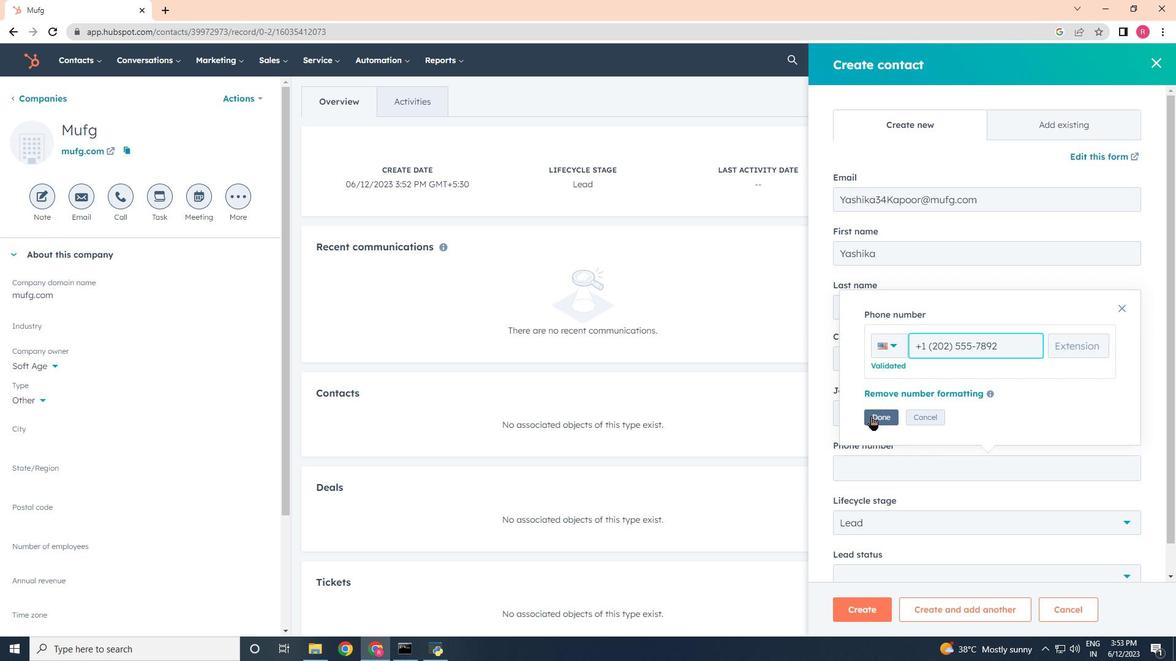 
Action: Mouse pressed left at (871, 412)
Screenshot: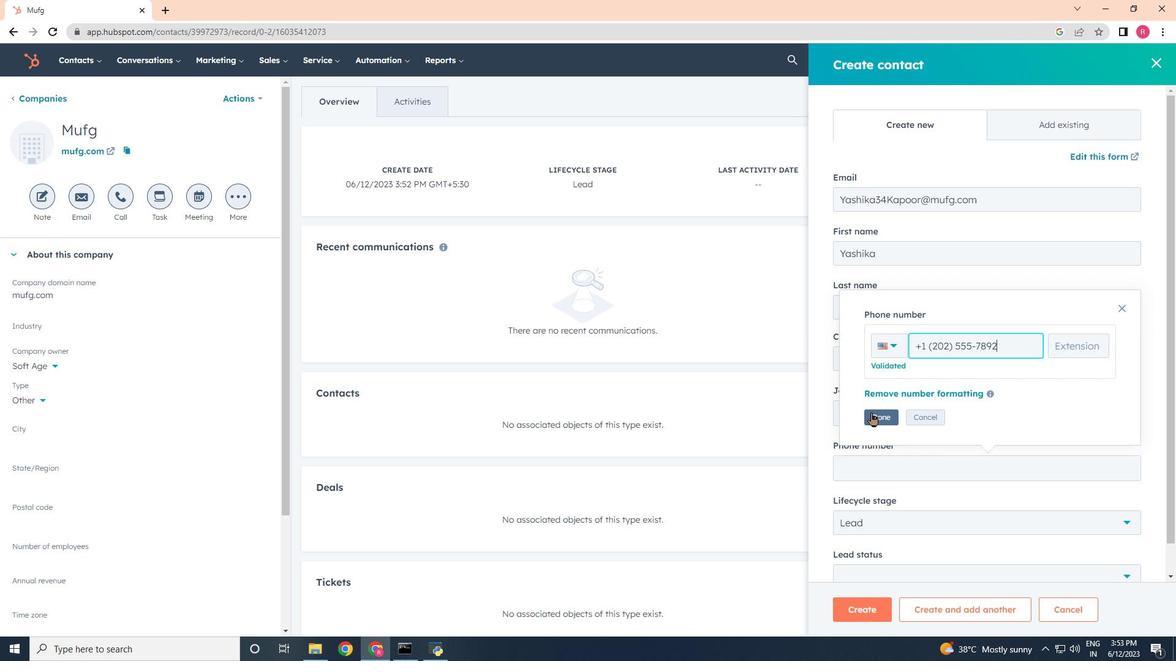 
Action: Mouse moved to (900, 520)
Screenshot: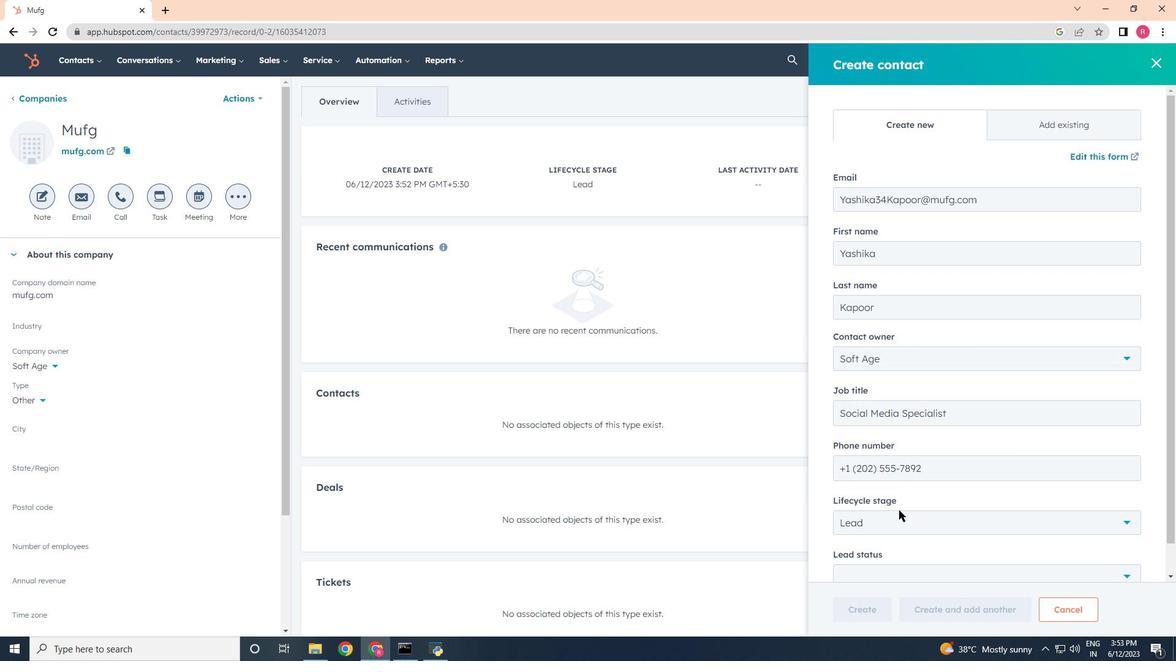 
Action: Mouse scrolled (900, 520) with delta (0, 0)
Screenshot: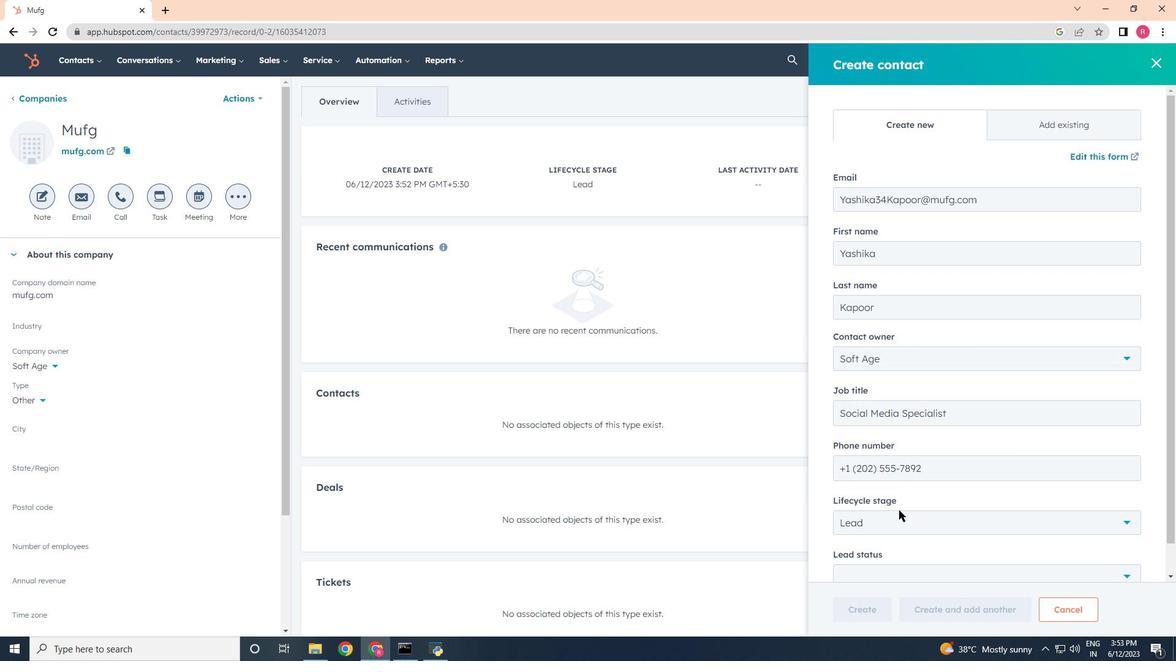 
Action: Mouse scrolled (900, 520) with delta (0, 0)
Screenshot: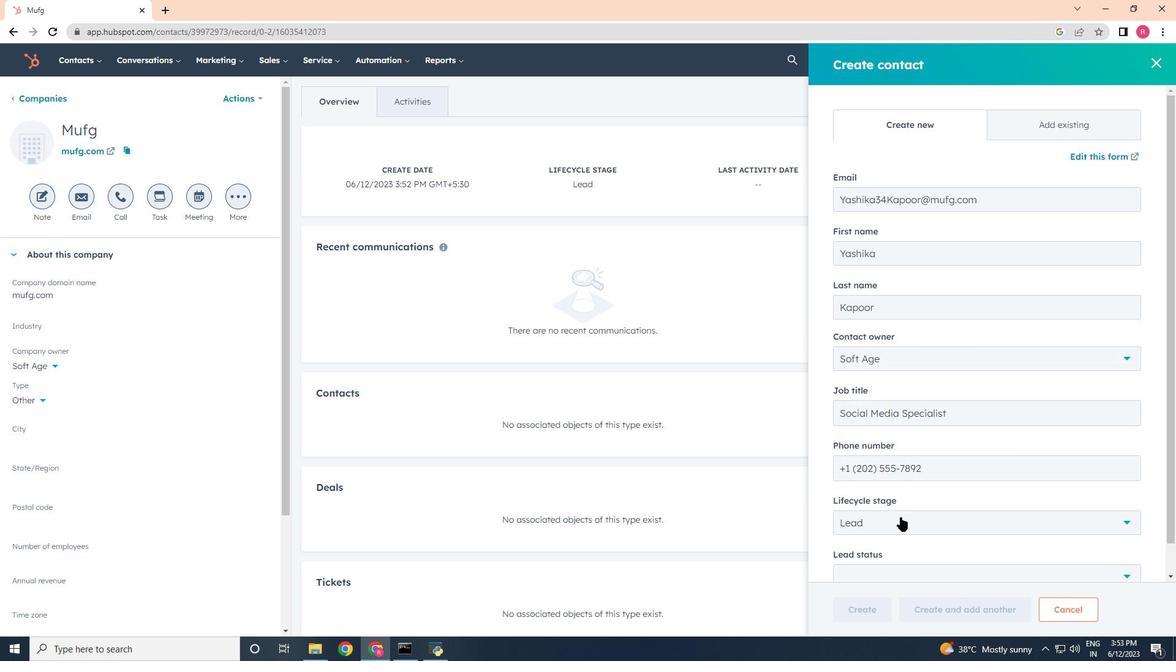 
Action: Mouse scrolled (900, 520) with delta (0, 0)
Screenshot: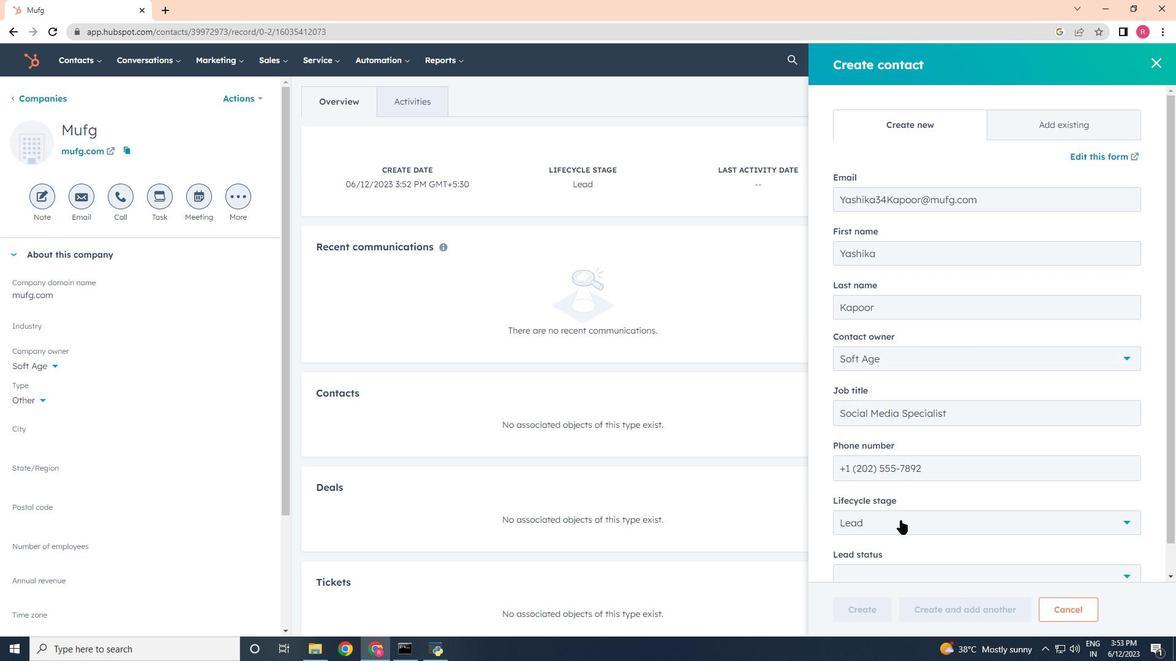 
Action: Mouse moved to (895, 487)
Screenshot: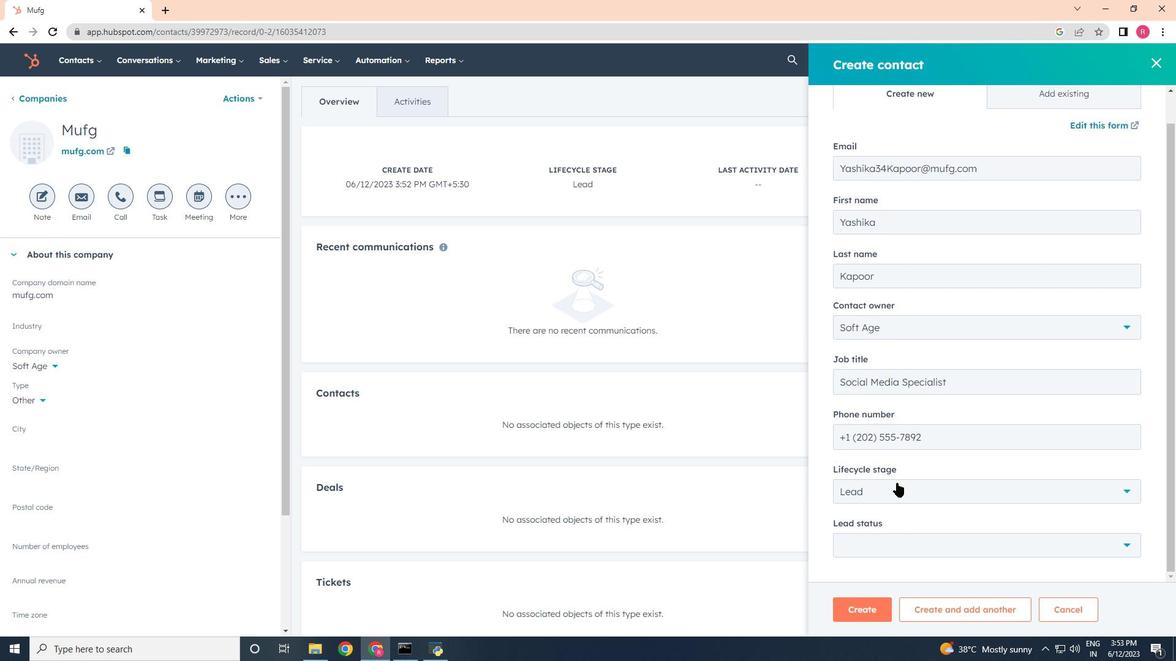 
Action: Mouse pressed left at (895, 487)
Screenshot: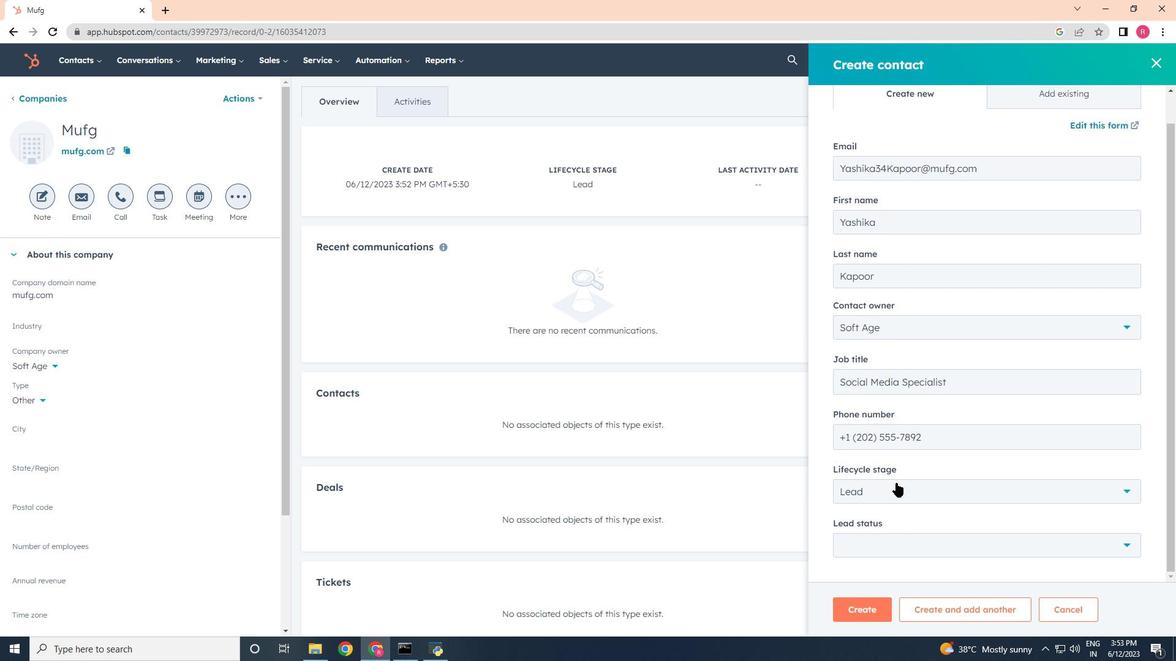 
Action: Mouse moved to (866, 371)
Screenshot: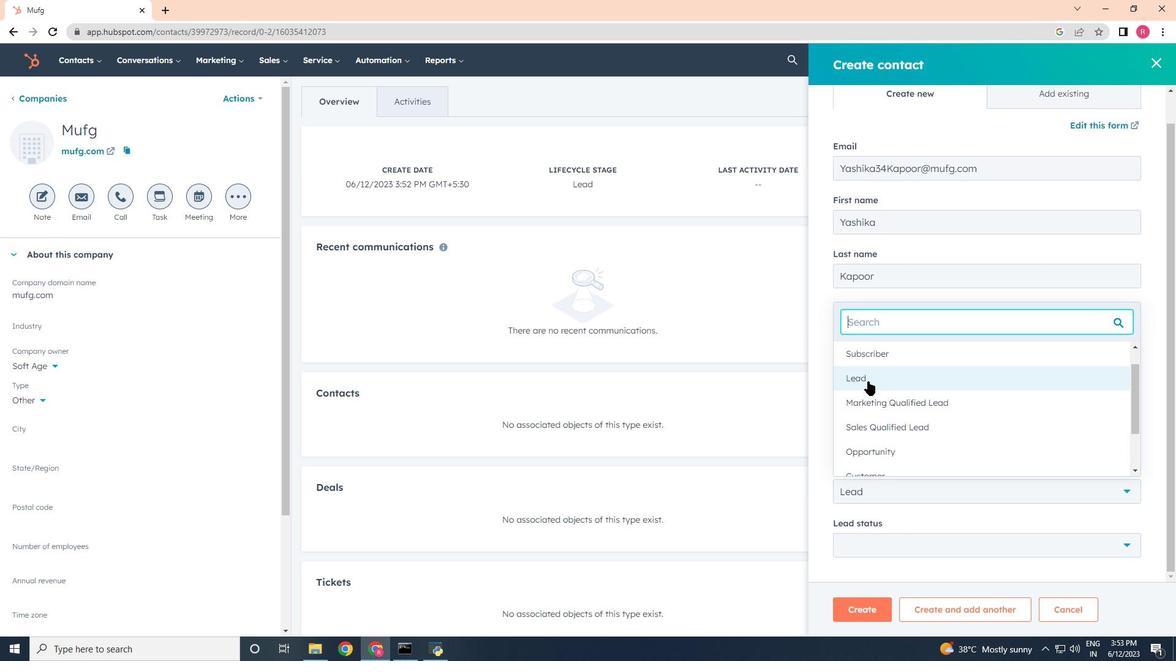 
Action: Mouse pressed left at (866, 371)
Screenshot: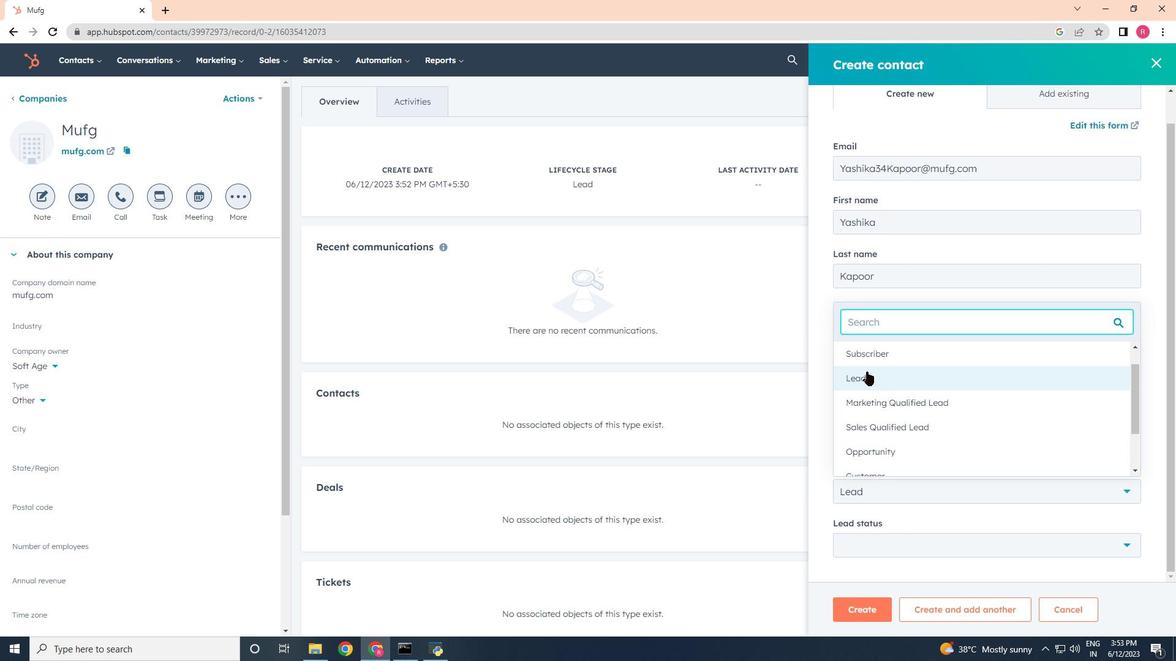 
Action: Mouse moved to (917, 545)
Screenshot: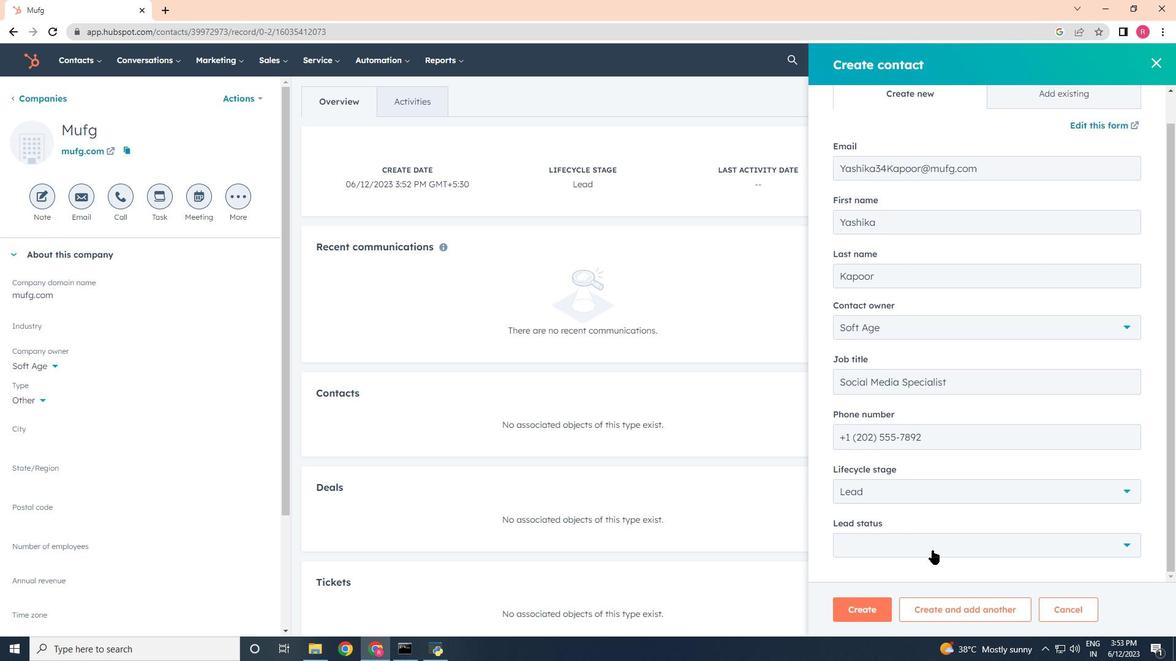 
Action: Mouse pressed left at (917, 545)
Screenshot: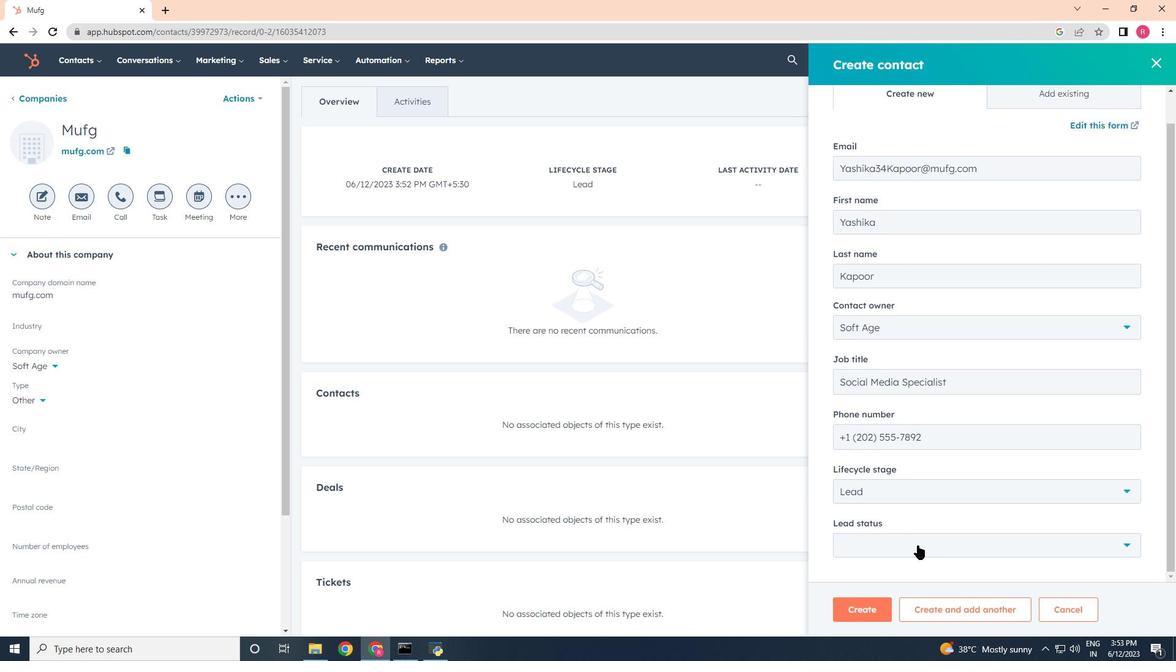 
Action: Mouse moved to (872, 454)
Screenshot: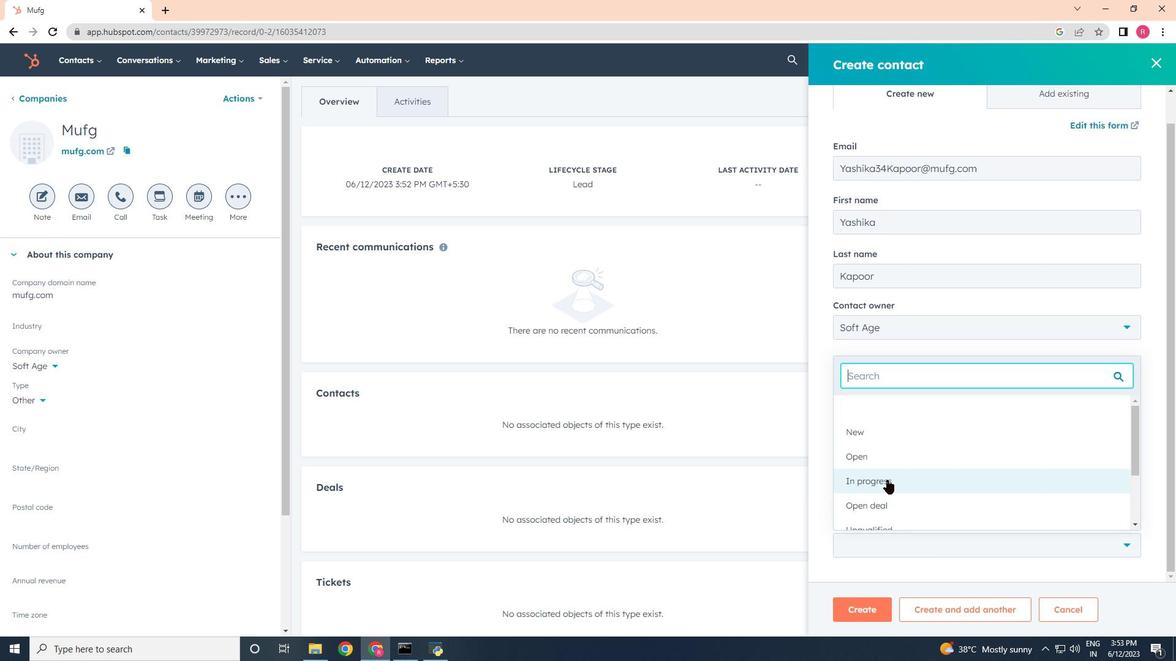 
Action: Mouse pressed left at (872, 454)
Screenshot: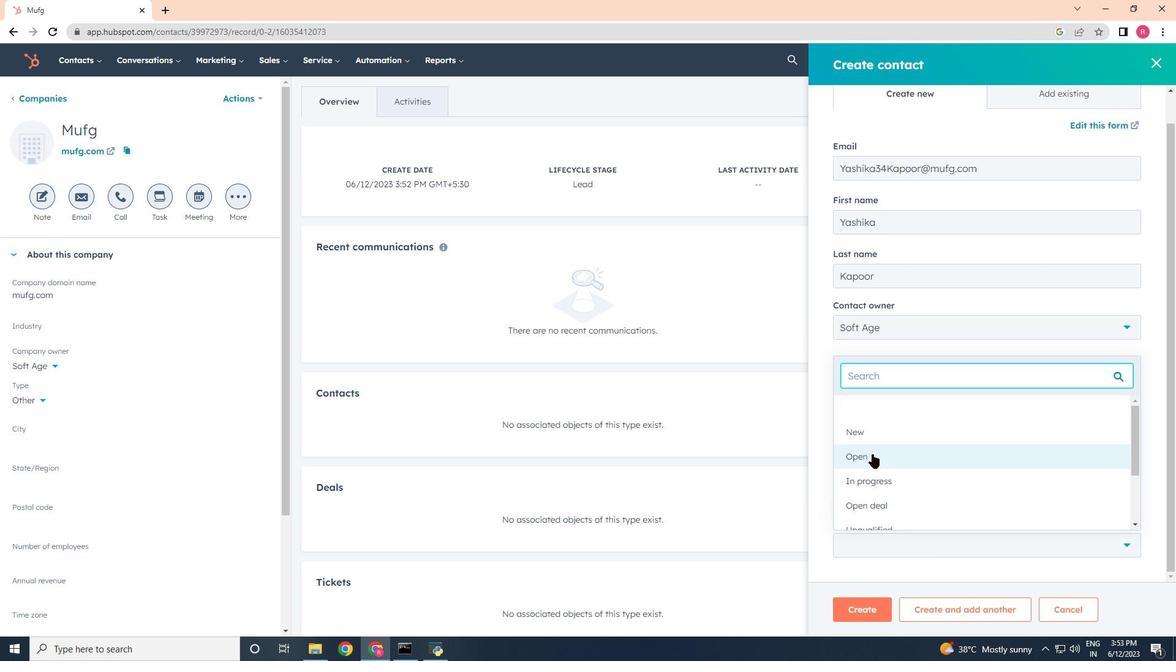
Action: Mouse moved to (863, 610)
Screenshot: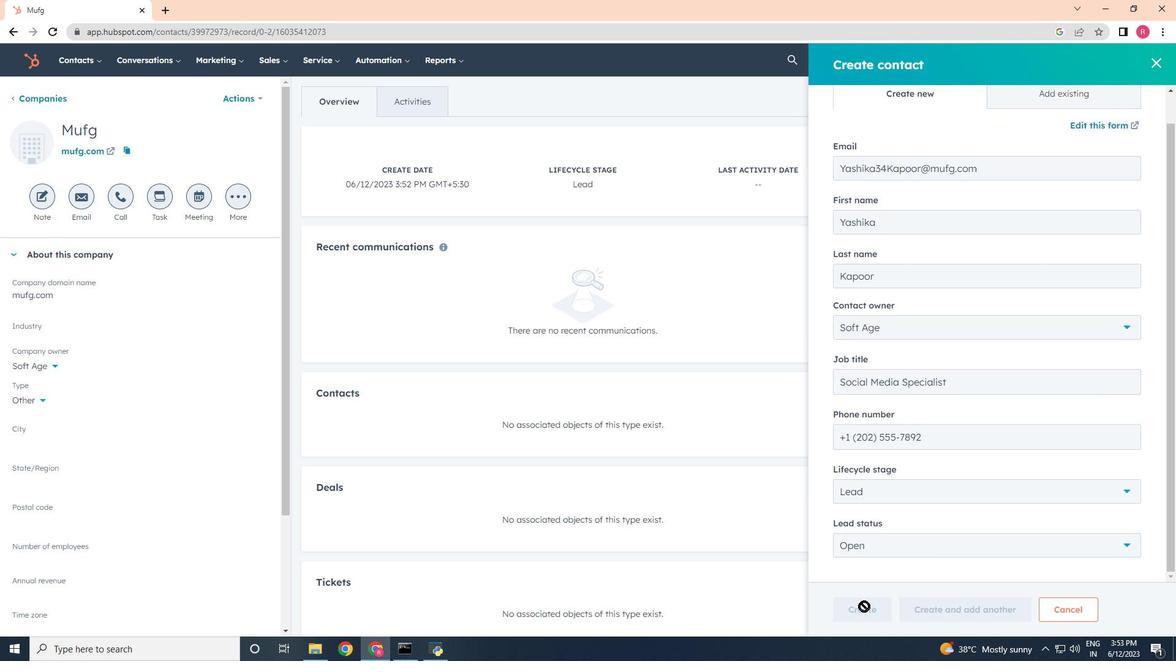 
Action: Mouse pressed left at (863, 610)
Screenshot: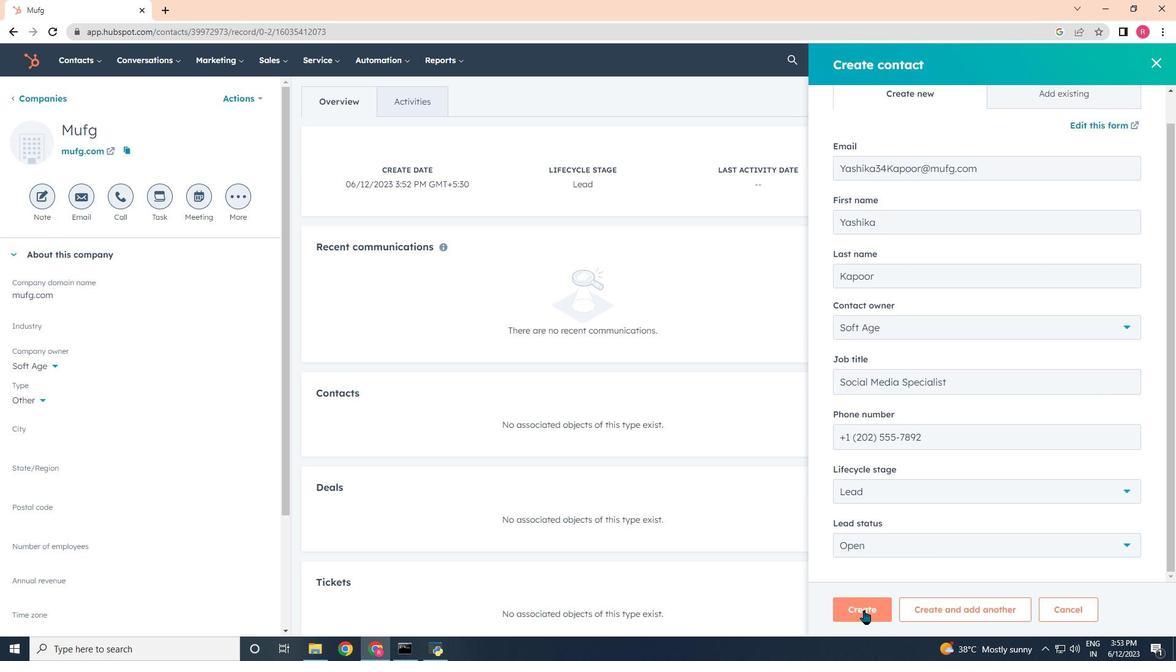 
Action: Mouse moved to (861, 611)
Screenshot: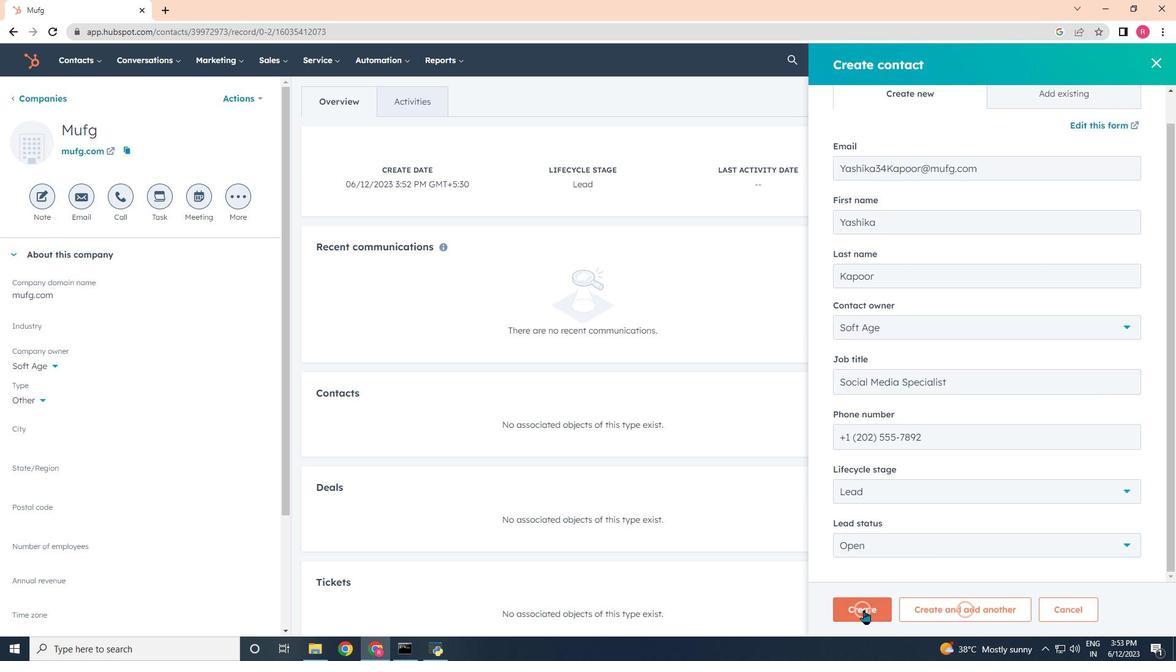 
